 Task: Add a condition where "Skills Is No Skills" in unsolved tickets in your groups.
Action: Mouse moved to (136, 513)
Screenshot: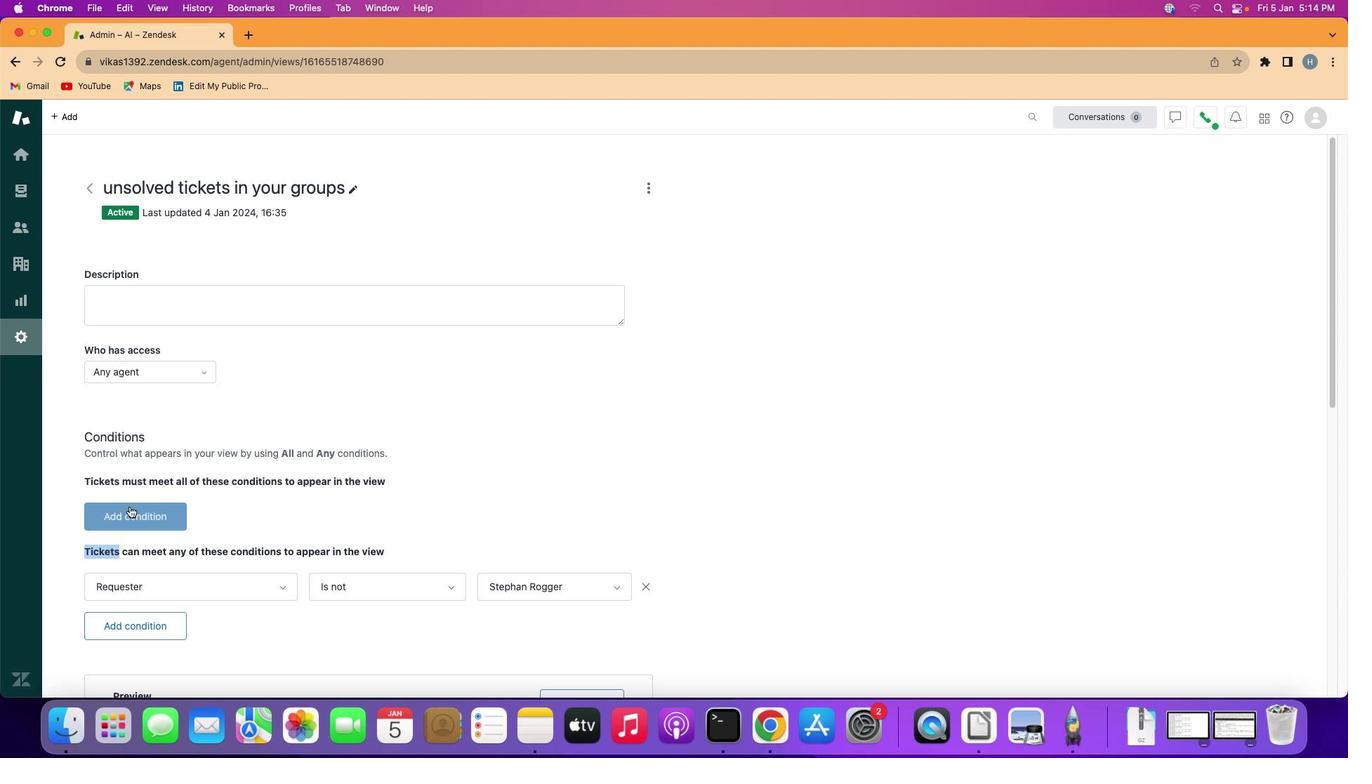
Action: Mouse pressed left at (136, 513)
Screenshot: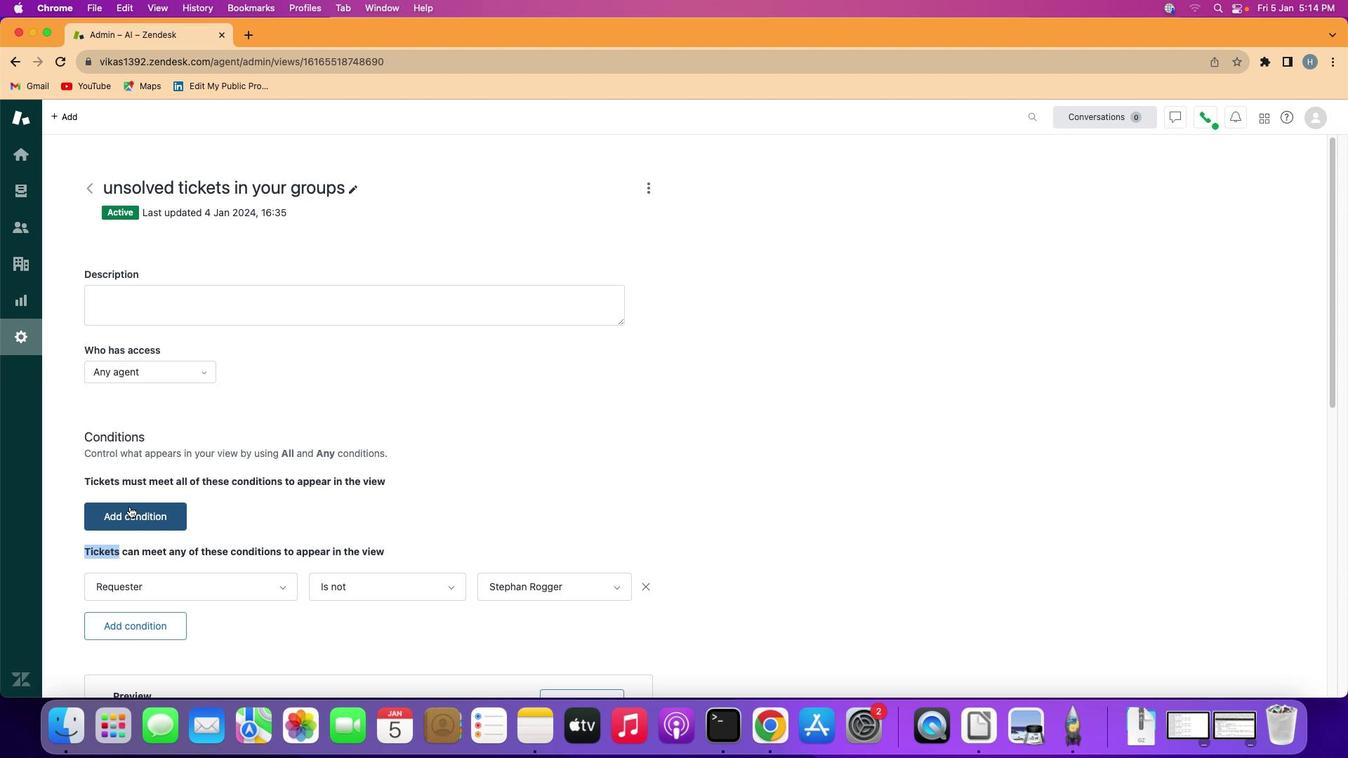 
Action: Mouse moved to (152, 515)
Screenshot: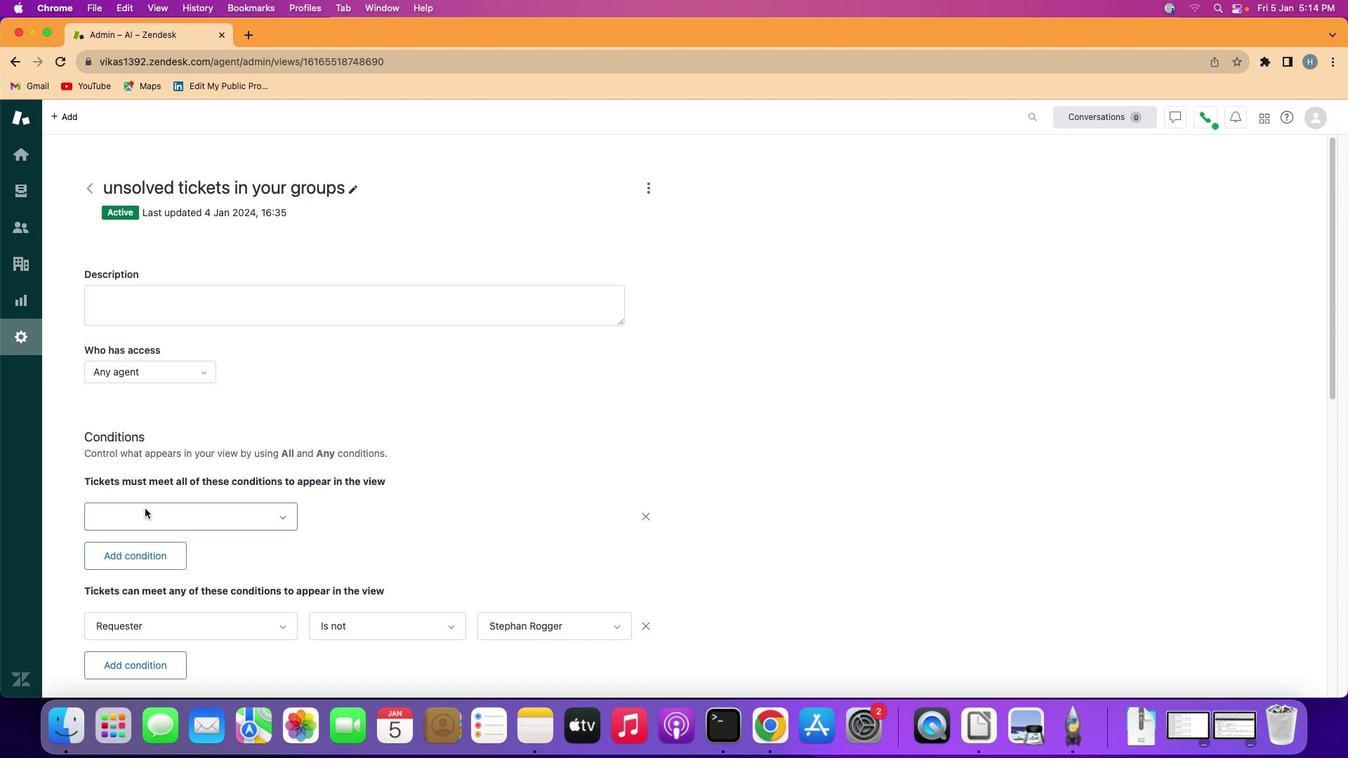 
Action: Mouse pressed left at (152, 515)
Screenshot: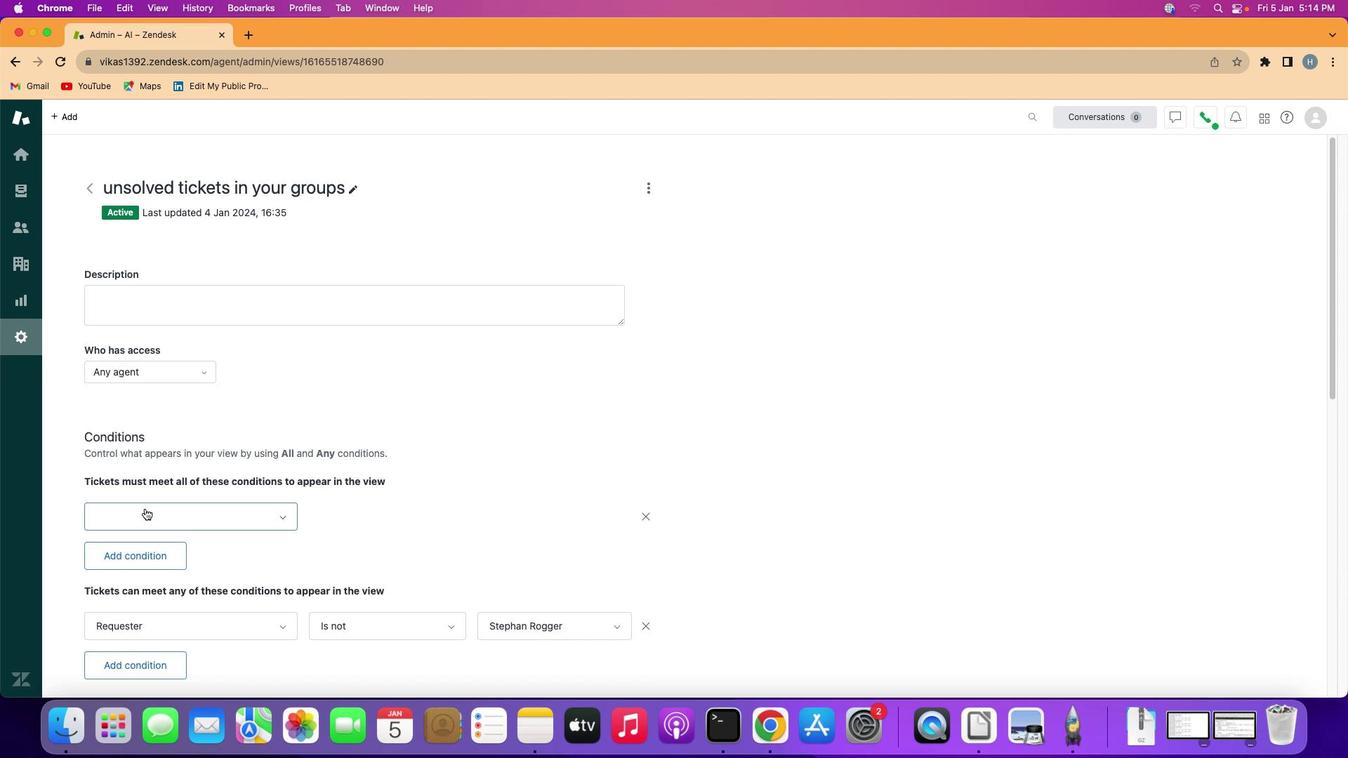 
Action: Mouse moved to (189, 385)
Screenshot: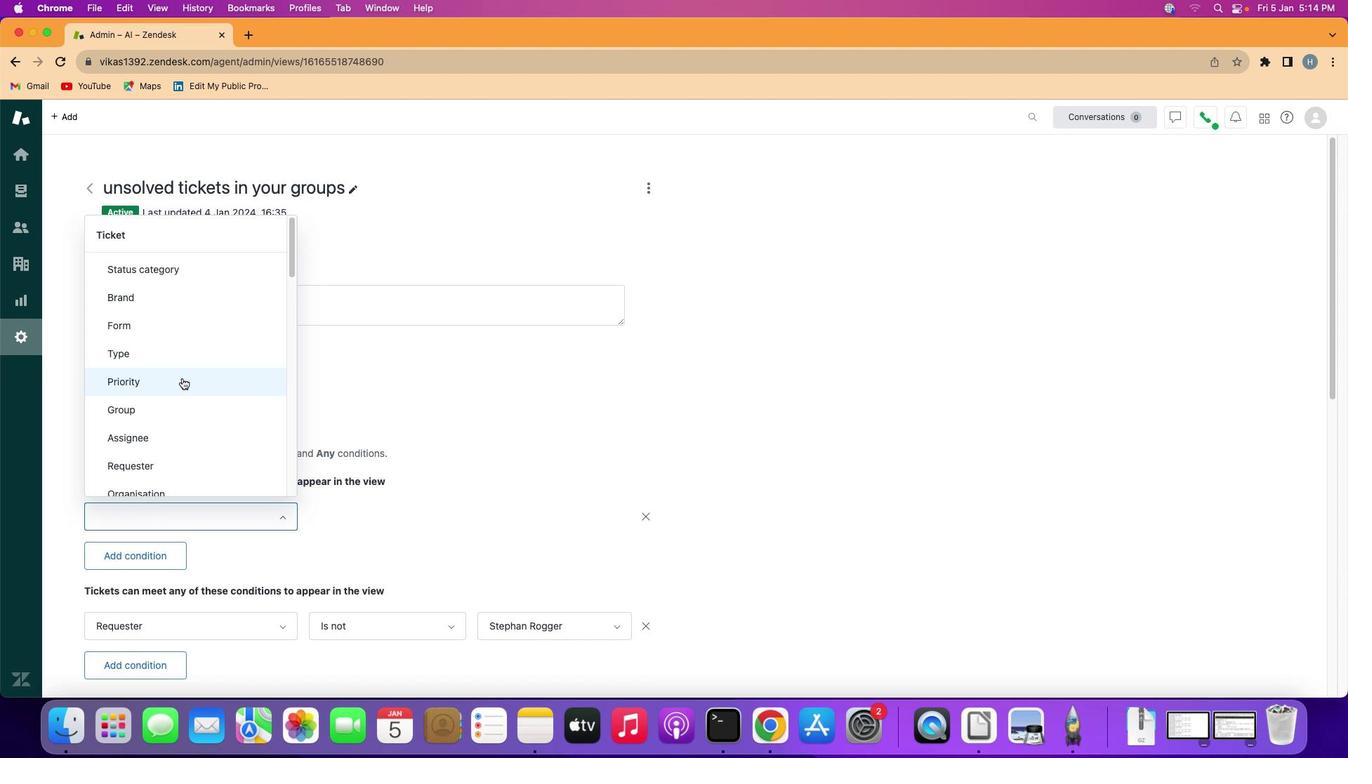 
Action: Mouse scrolled (189, 385) with delta (7, 6)
Screenshot: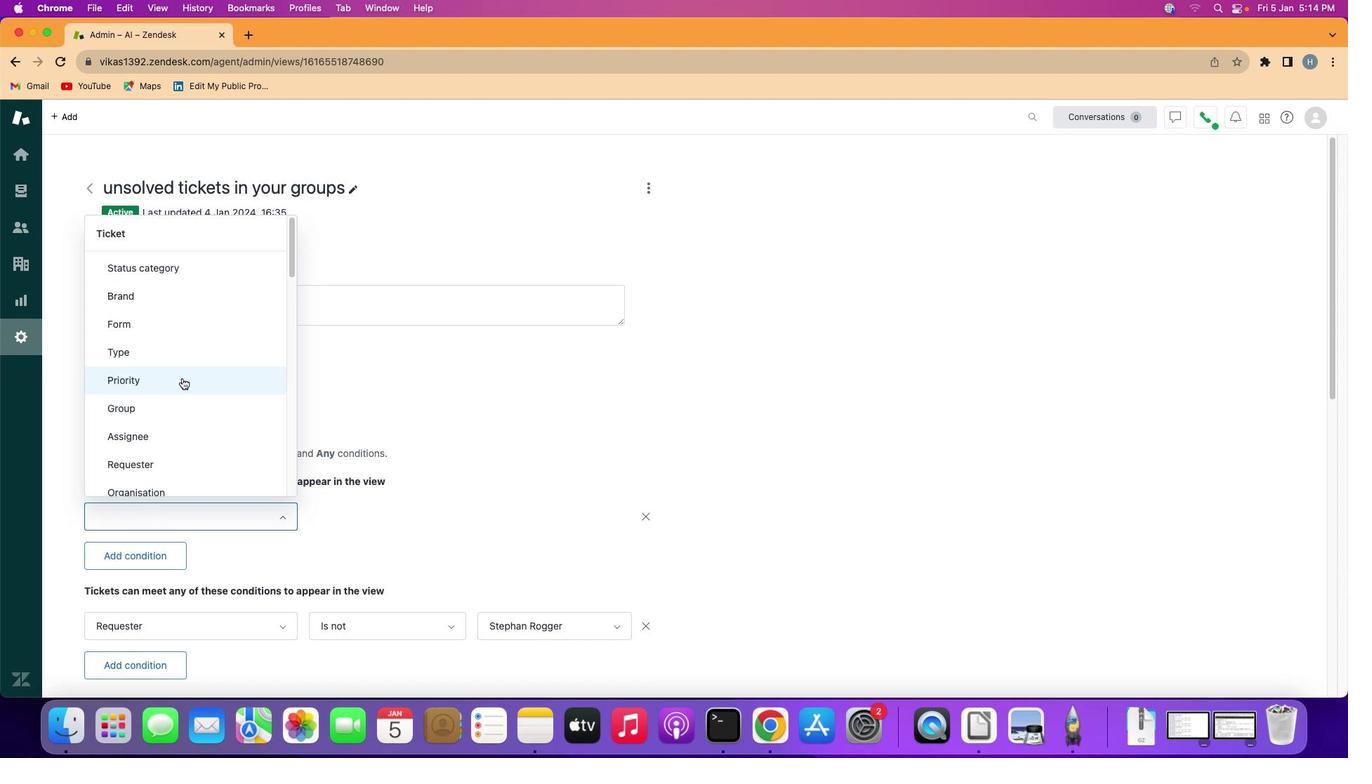 
Action: Mouse scrolled (189, 385) with delta (7, 6)
Screenshot: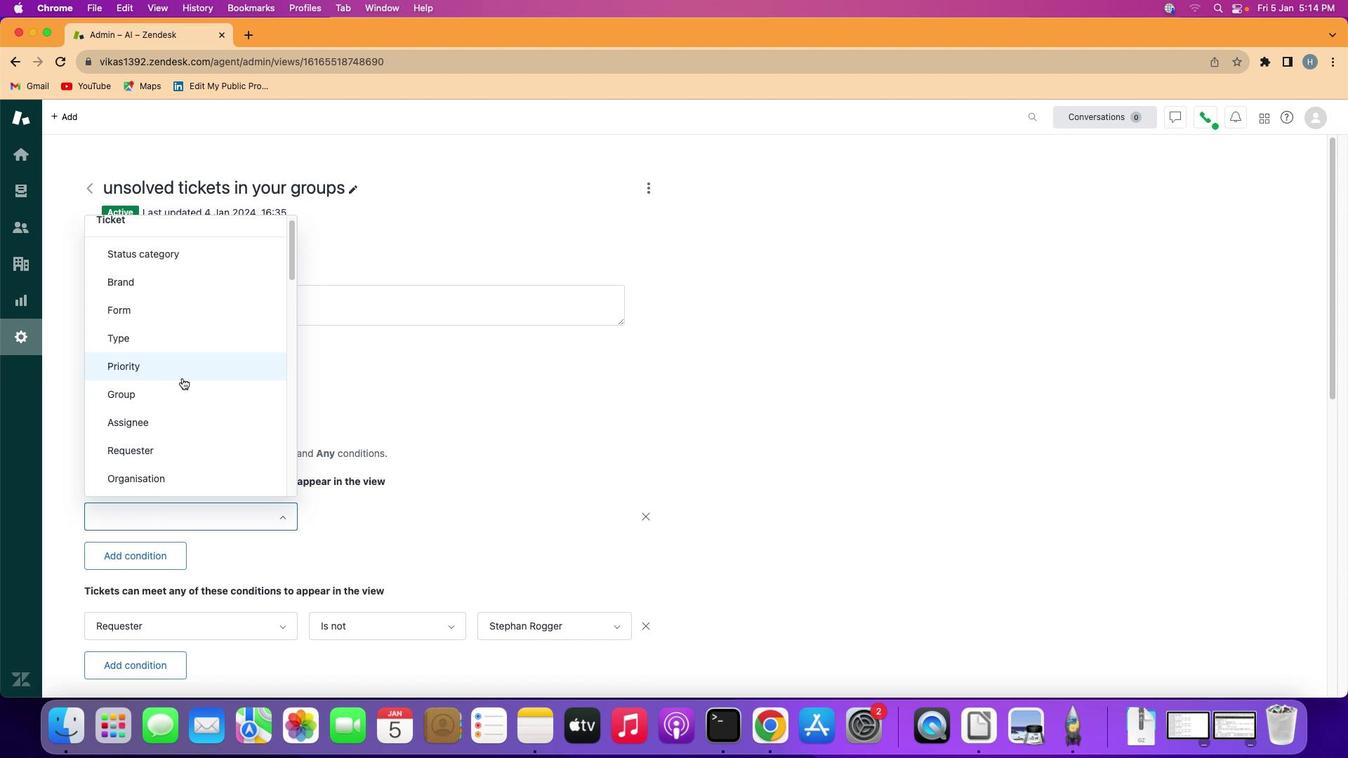 
Action: Mouse scrolled (189, 385) with delta (7, 5)
Screenshot: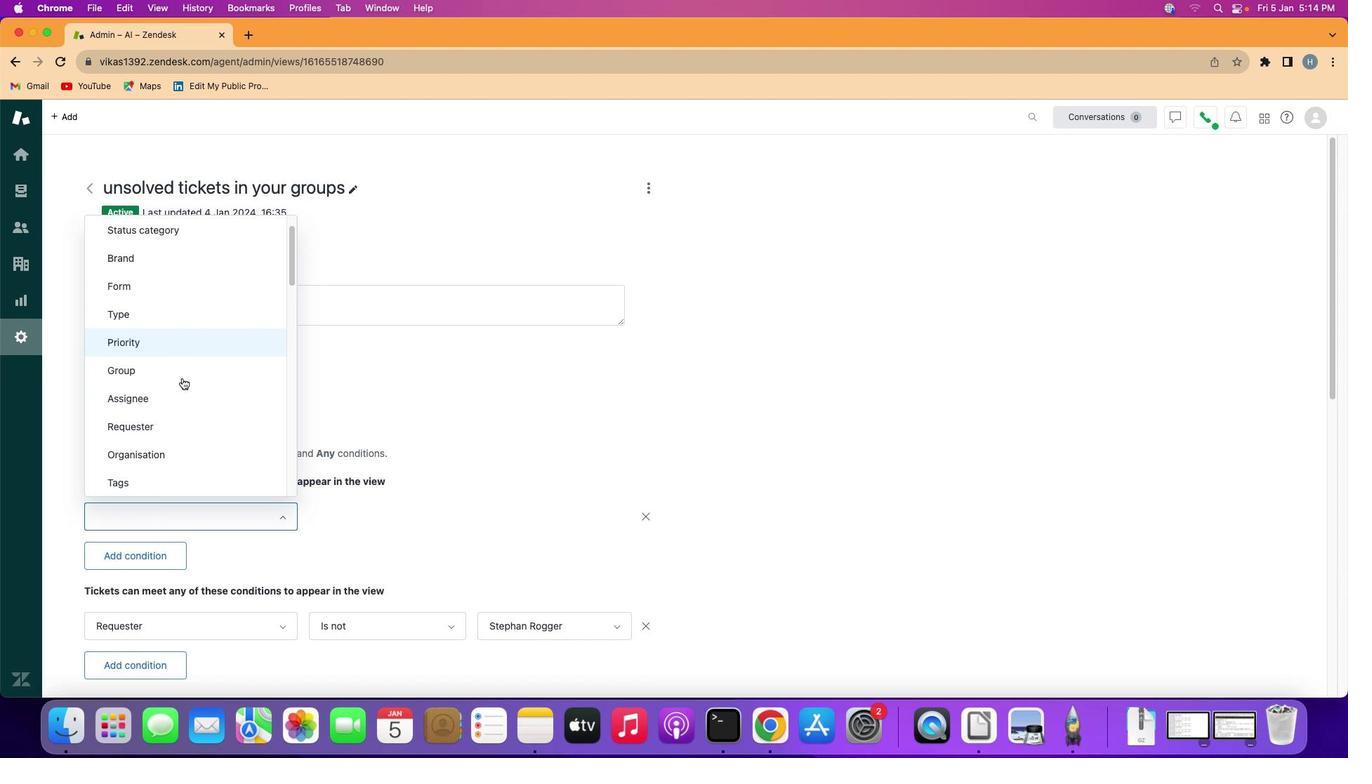 
Action: Mouse scrolled (189, 385) with delta (7, 4)
Screenshot: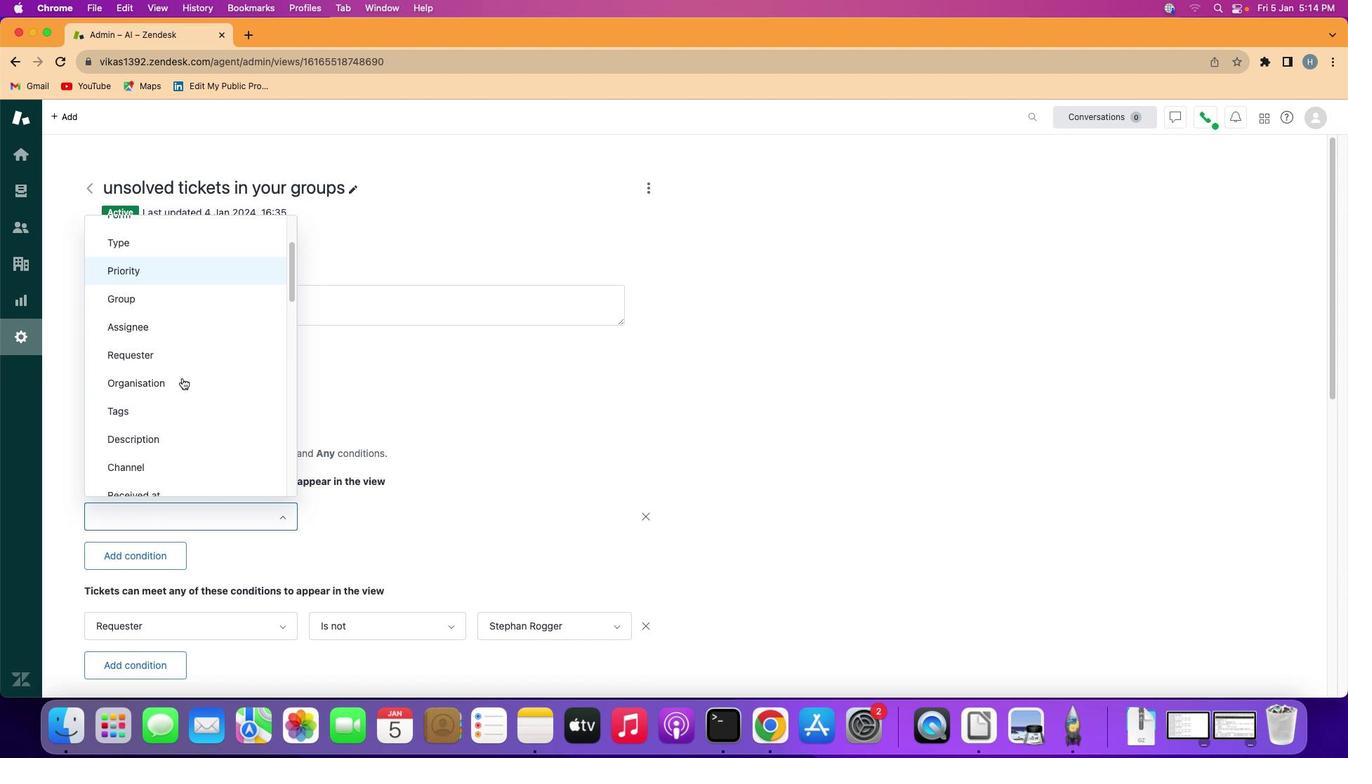 
Action: Mouse scrolled (189, 385) with delta (7, 4)
Screenshot: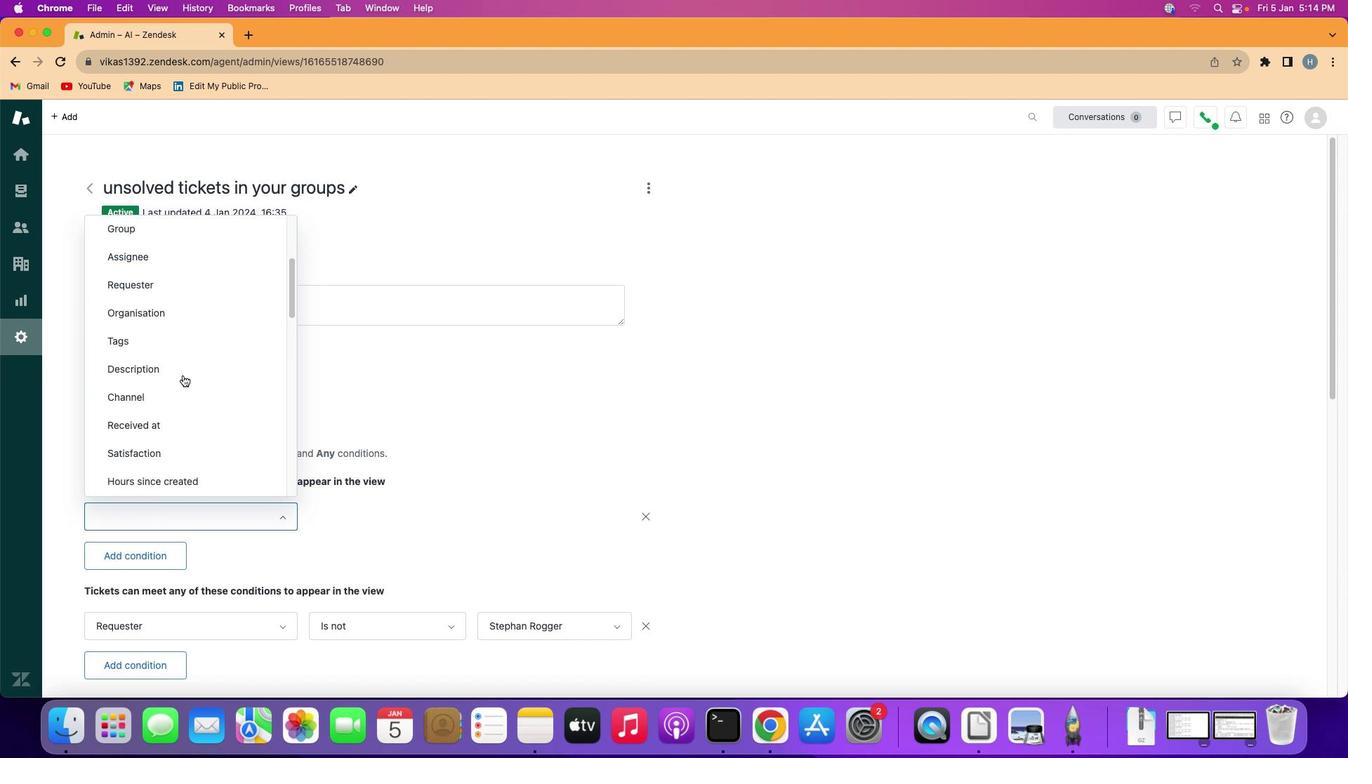 
Action: Mouse moved to (193, 380)
Screenshot: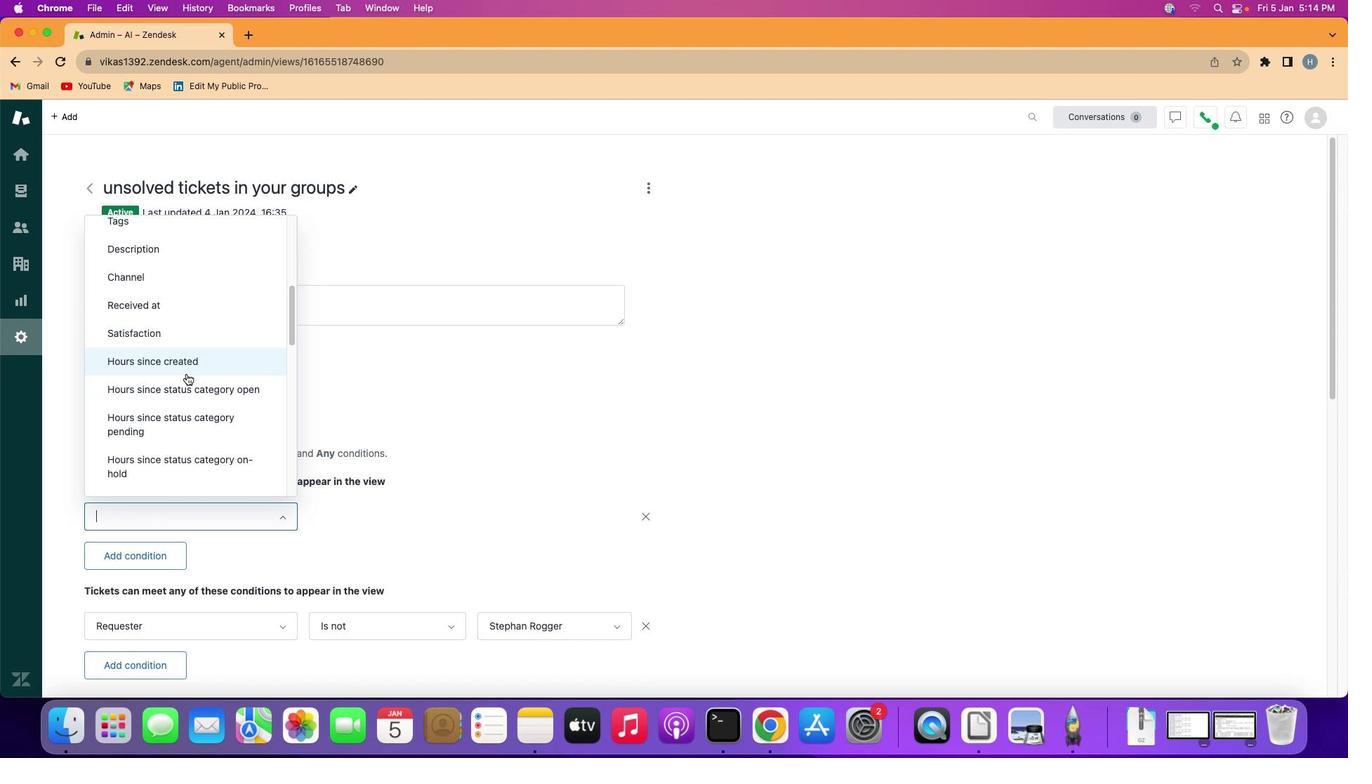 
Action: Mouse scrolled (193, 380) with delta (7, 6)
Screenshot: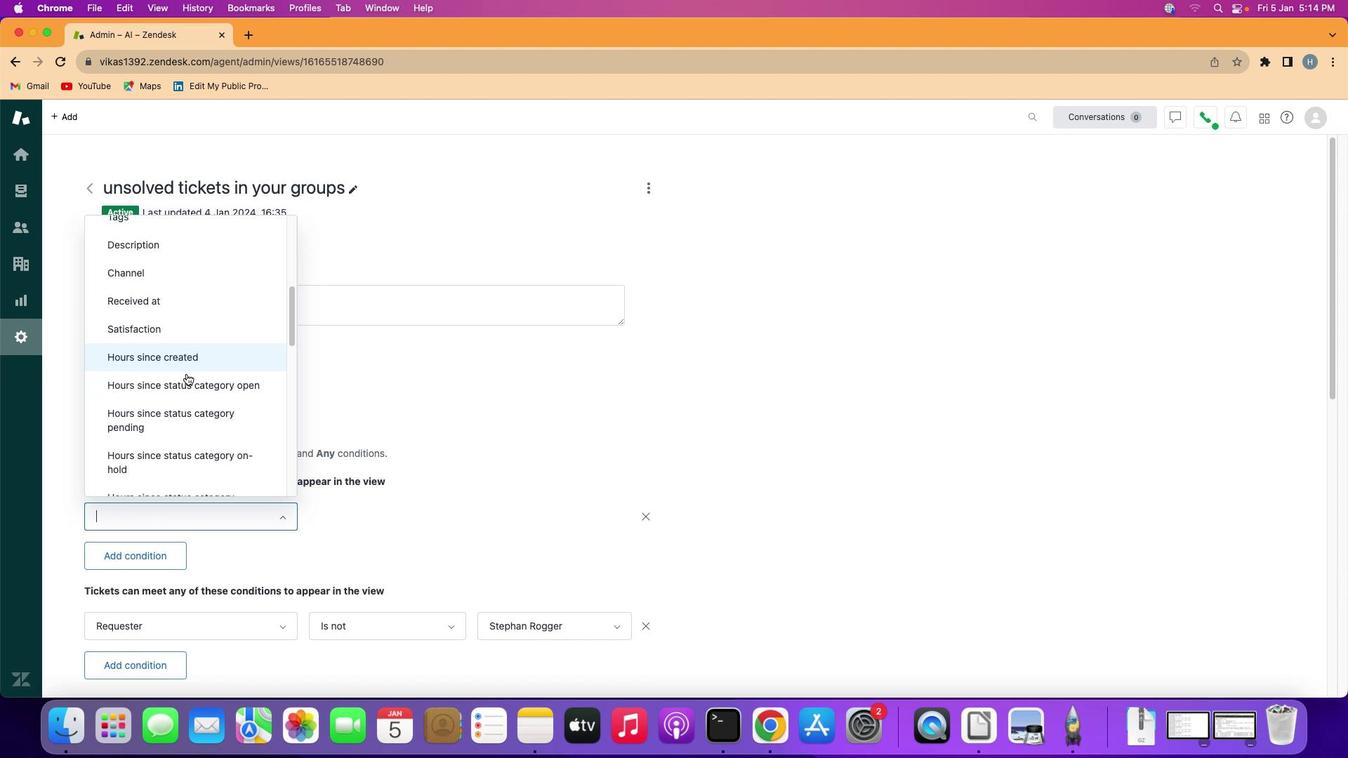 
Action: Mouse scrolled (193, 380) with delta (7, 6)
Screenshot: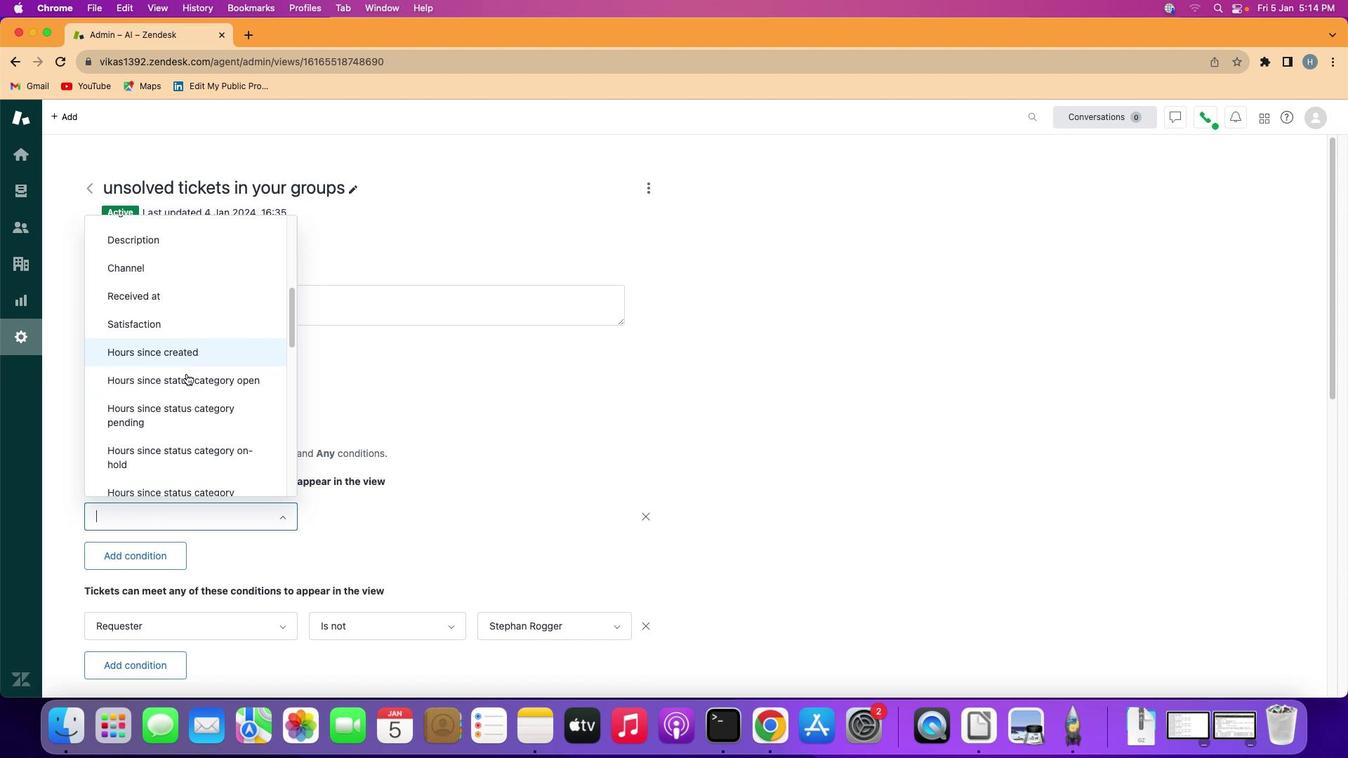 
Action: Mouse scrolled (193, 380) with delta (7, 5)
Screenshot: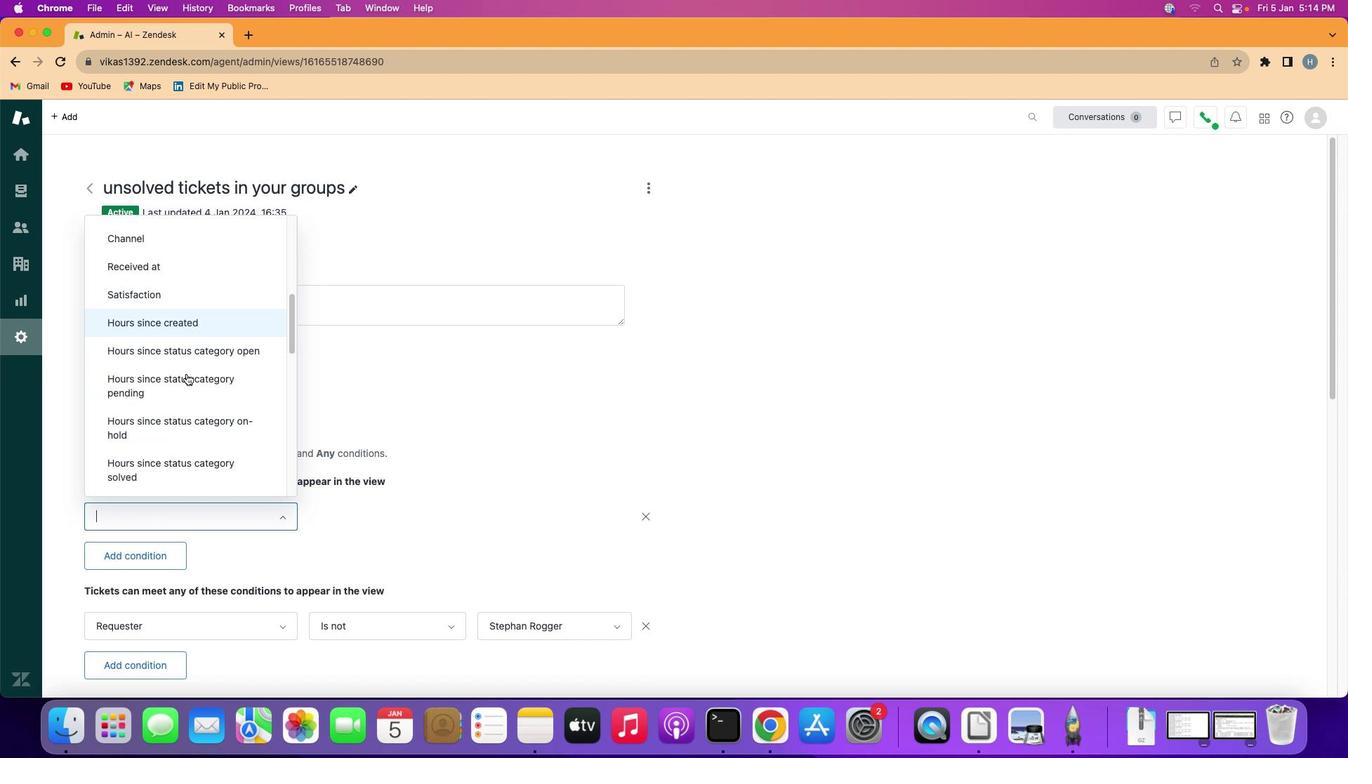 
Action: Mouse scrolled (193, 380) with delta (7, 5)
Screenshot: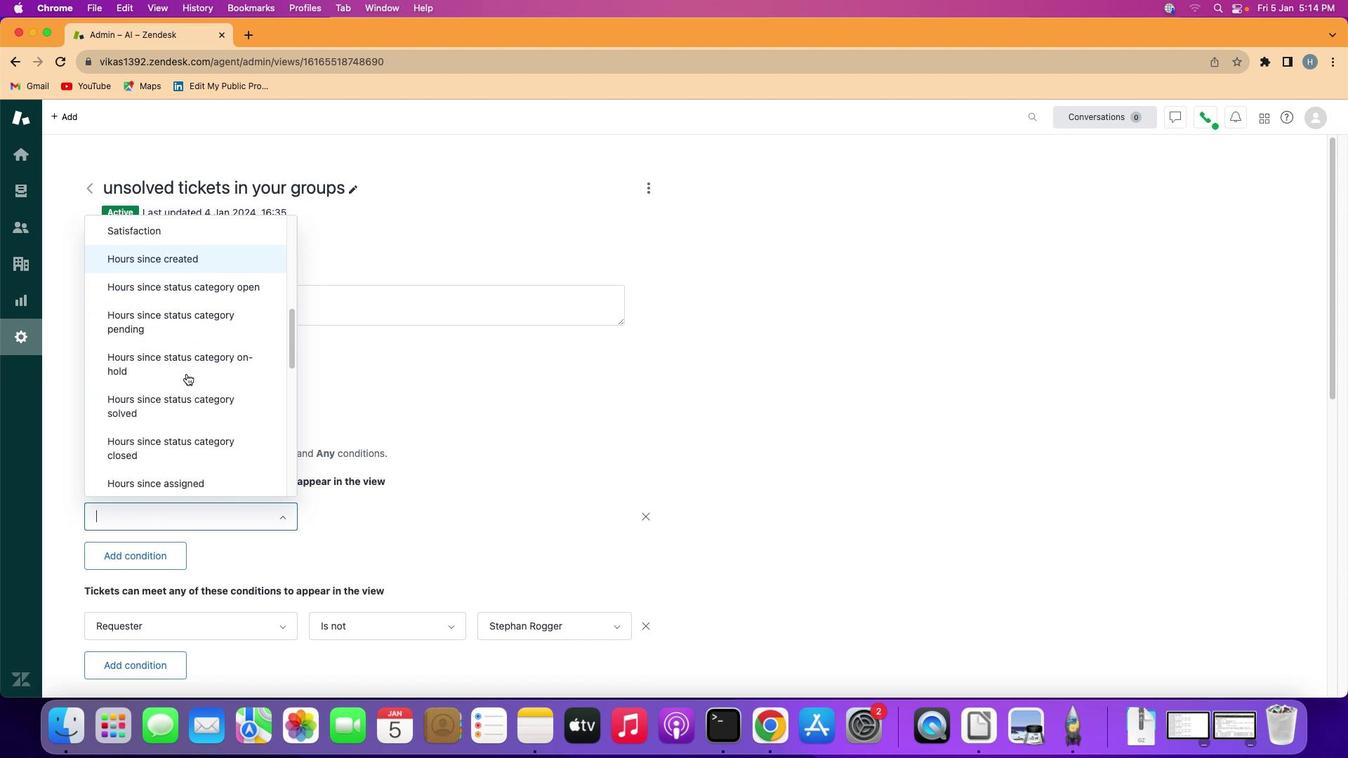 
Action: Mouse scrolled (193, 380) with delta (7, 6)
Screenshot: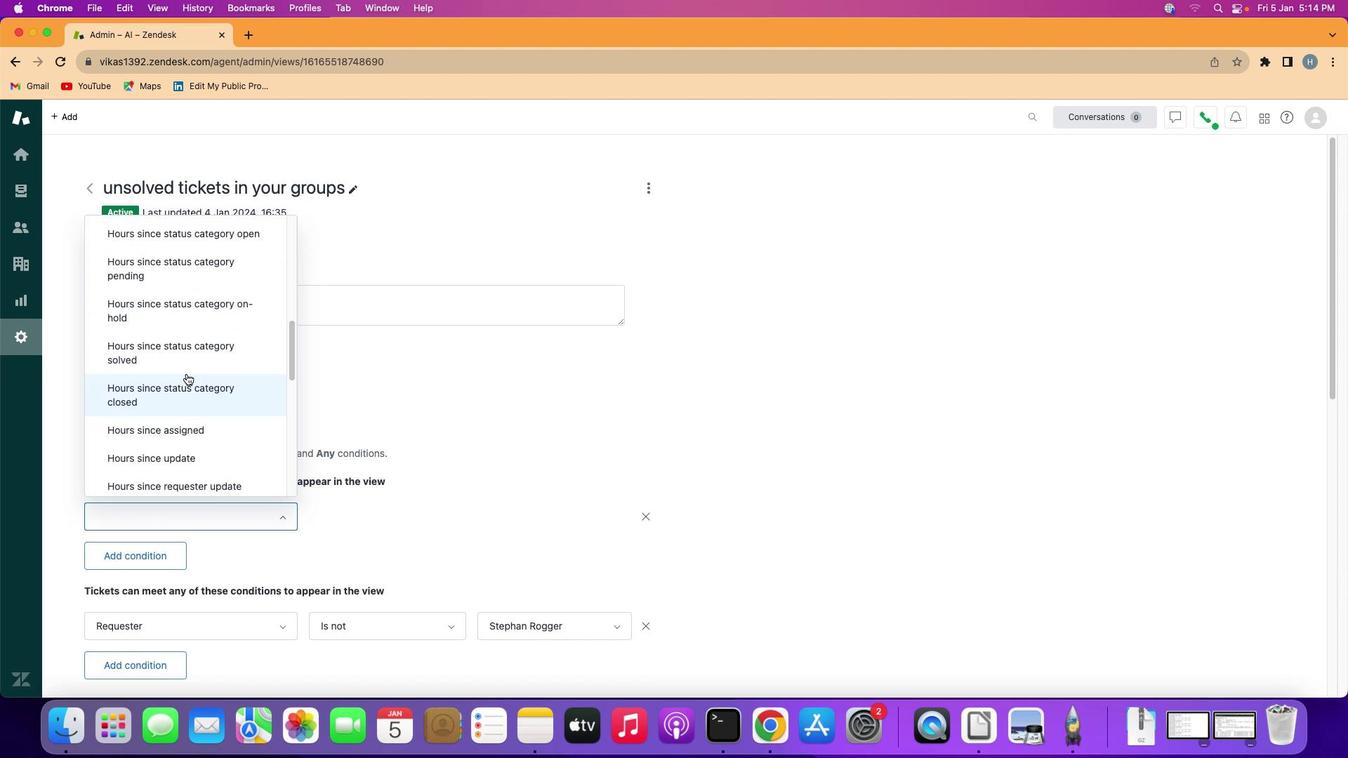
Action: Mouse moved to (195, 382)
Screenshot: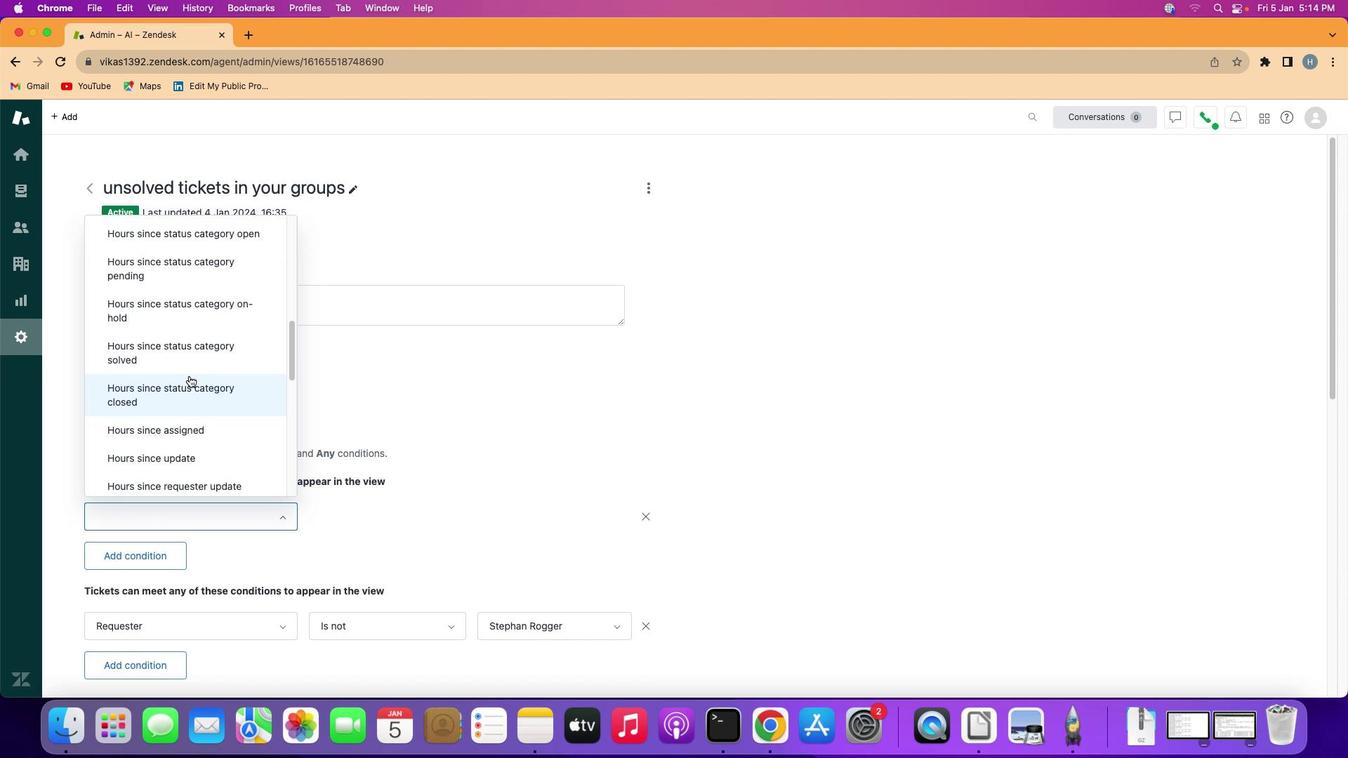 
Action: Mouse scrolled (195, 382) with delta (7, 6)
Screenshot: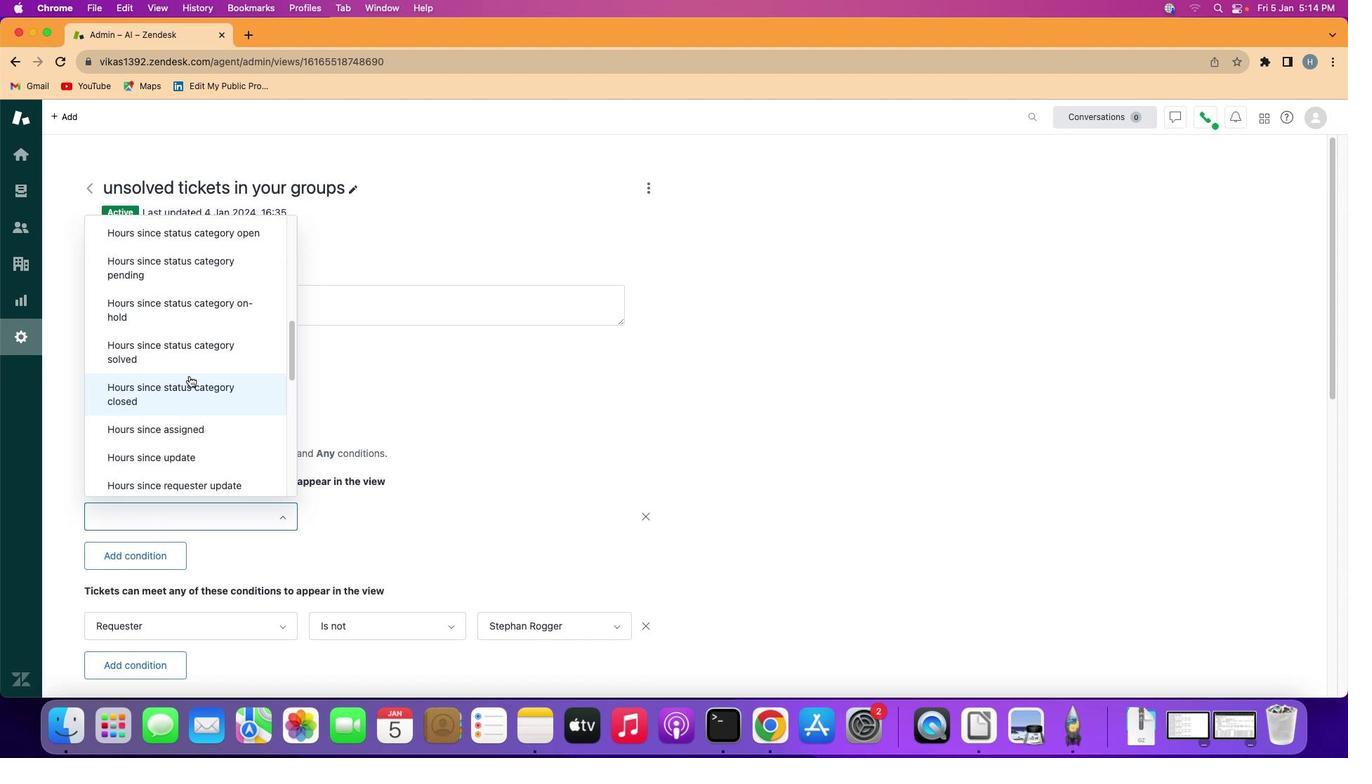 
Action: Mouse scrolled (195, 382) with delta (7, 8)
Screenshot: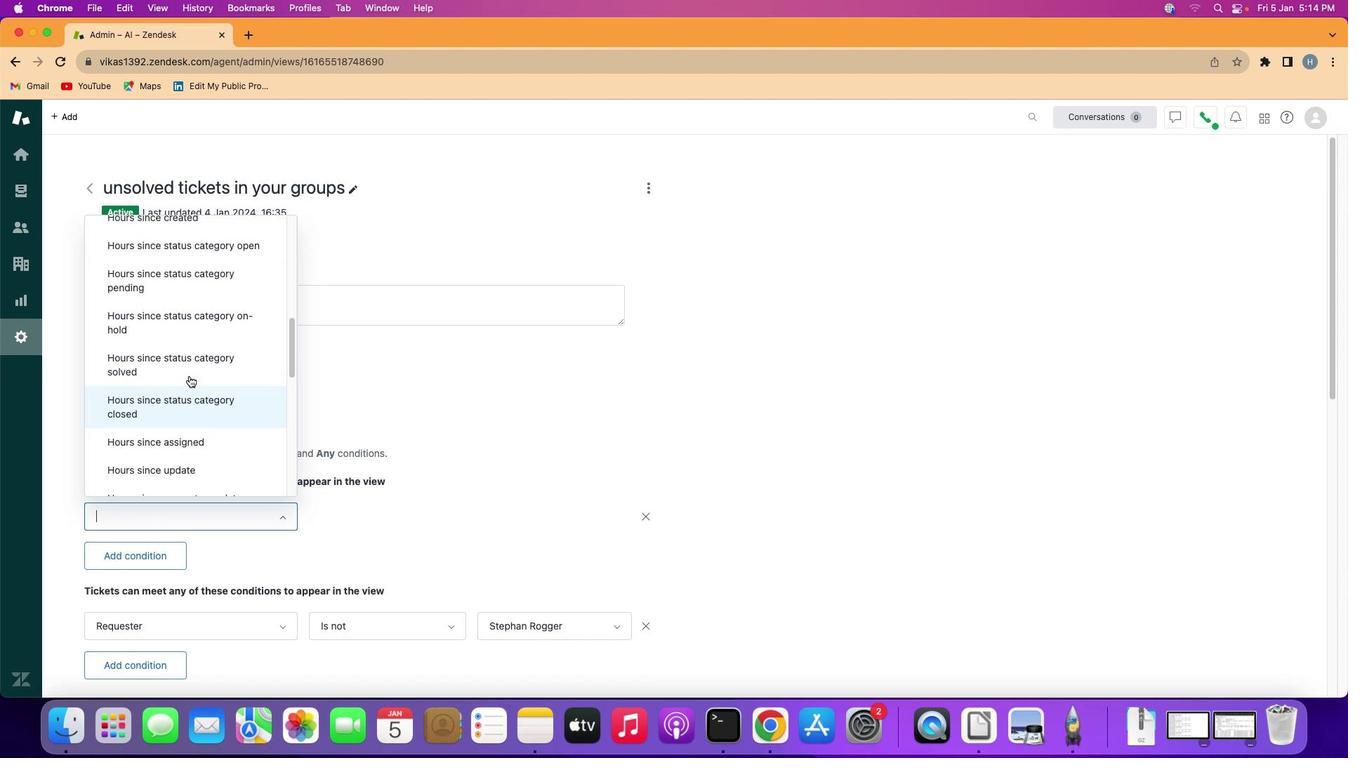 
Action: Mouse scrolled (195, 382) with delta (7, 6)
Screenshot: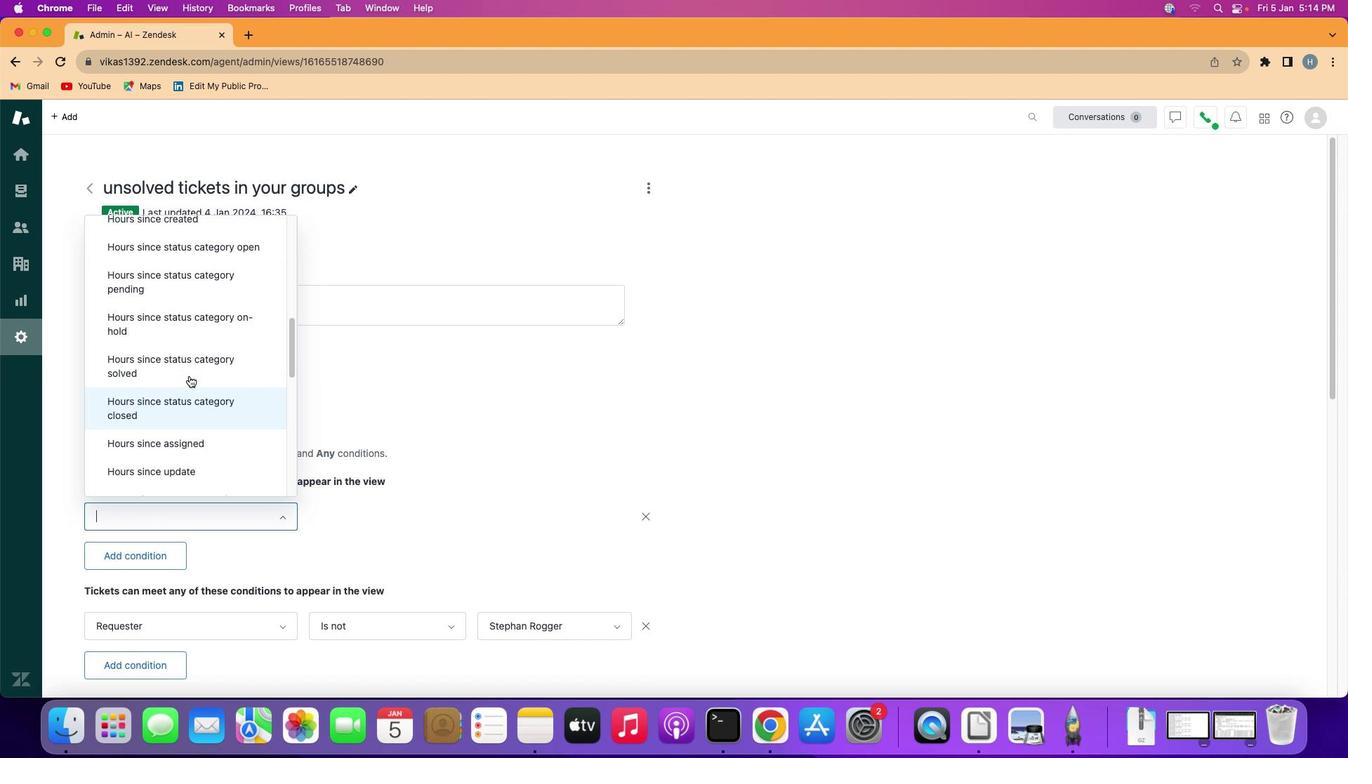 
Action: Mouse scrolled (195, 382) with delta (7, 6)
Screenshot: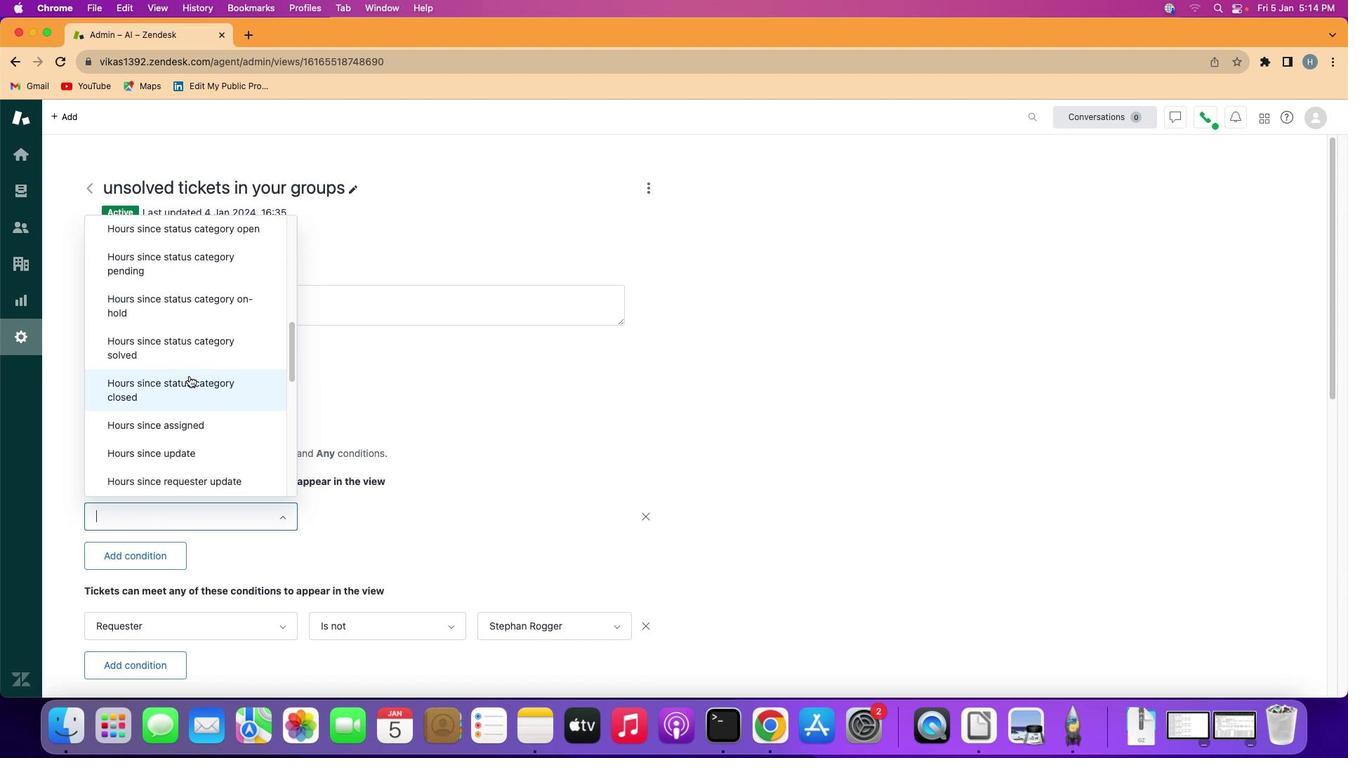 
Action: Mouse scrolled (195, 382) with delta (7, 6)
Screenshot: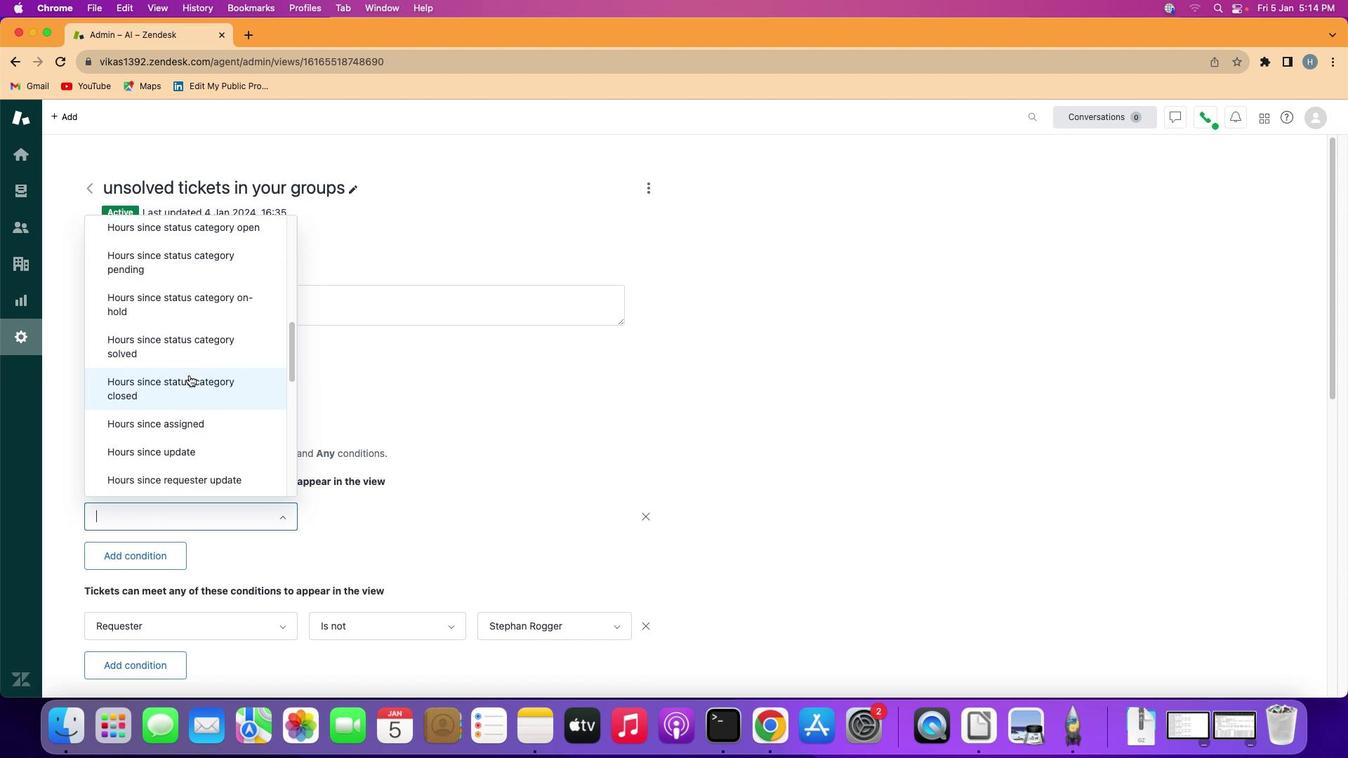 
Action: Mouse moved to (198, 383)
Screenshot: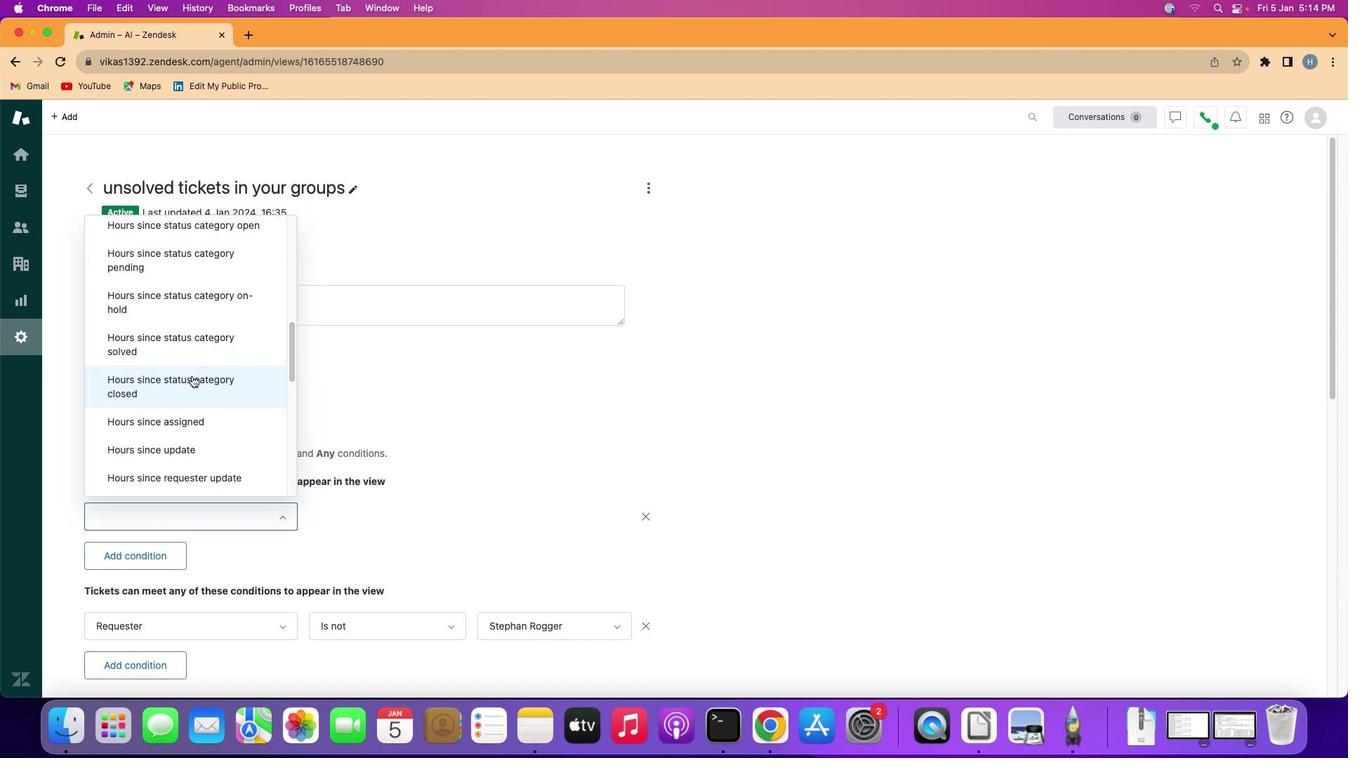
Action: Mouse scrolled (198, 383) with delta (7, 6)
Screenshot: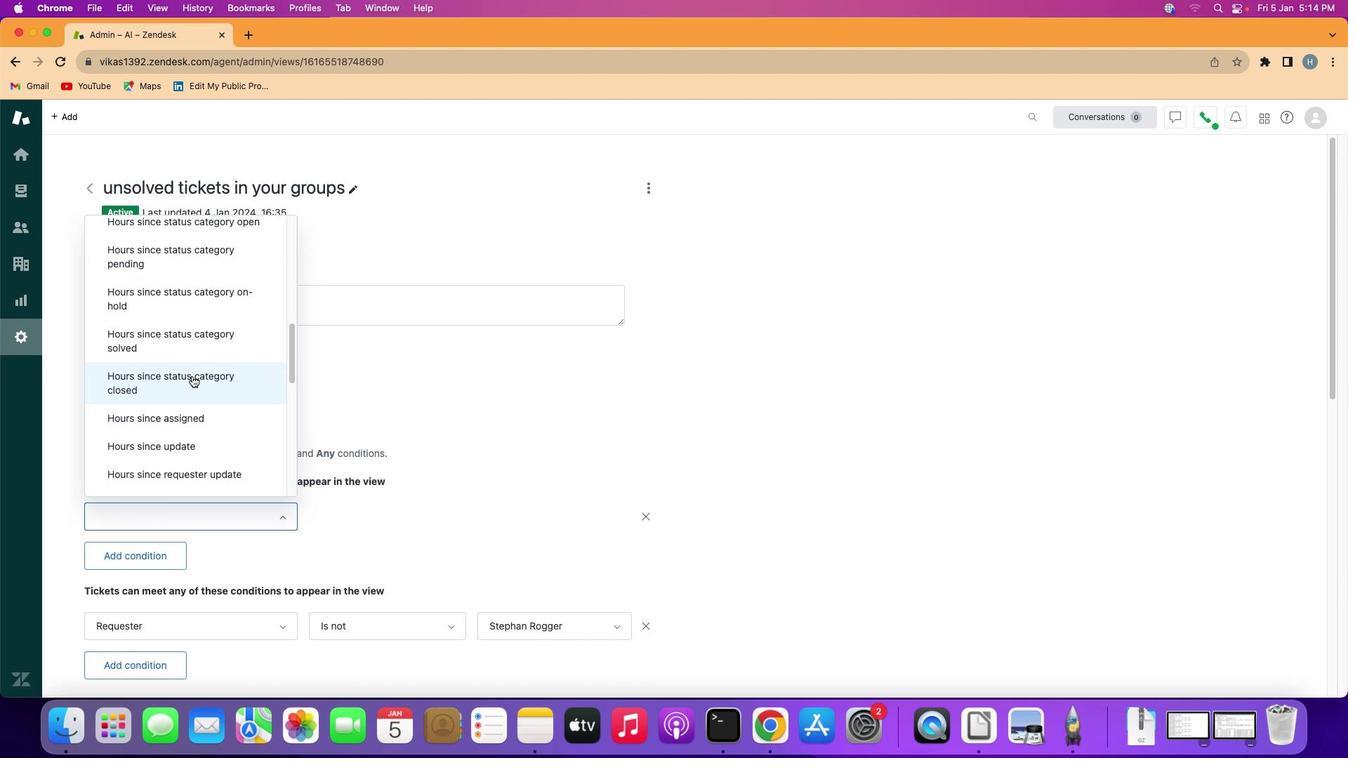 
Action: Mouse scrolled (198, 383) with delta (7, 6)
Screenshot: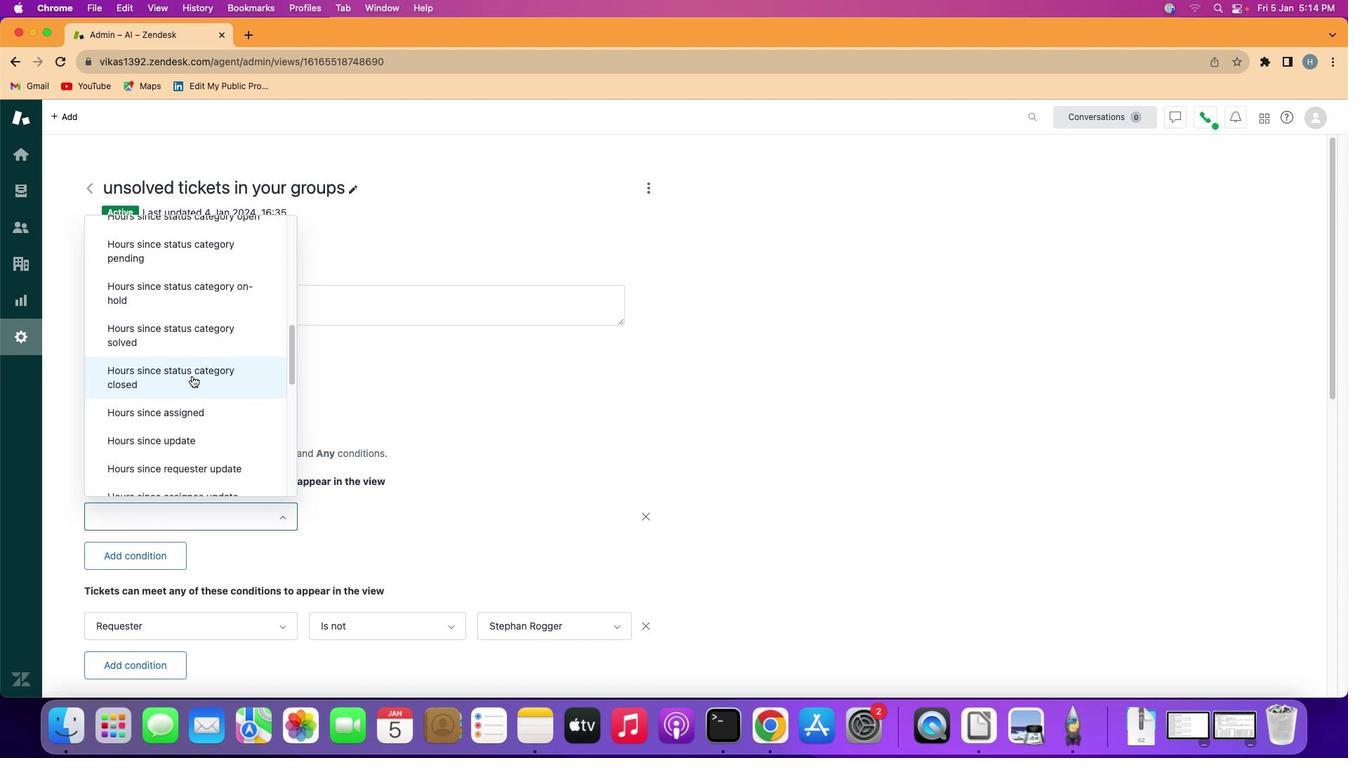 
Action: Mouse moved to (199, 383)
Screenshot: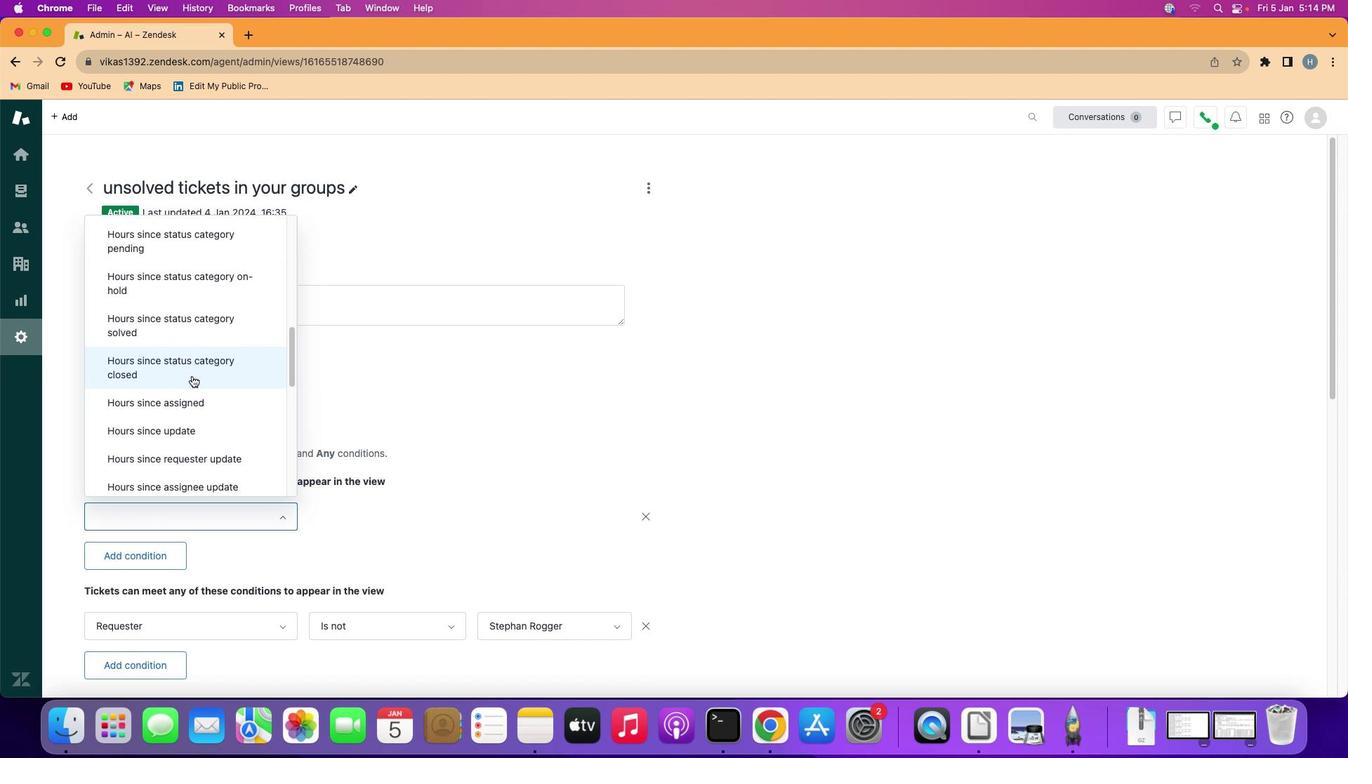 
Action: Mouse scrolled (199, 383) with delta (7, 6)
Screenshot: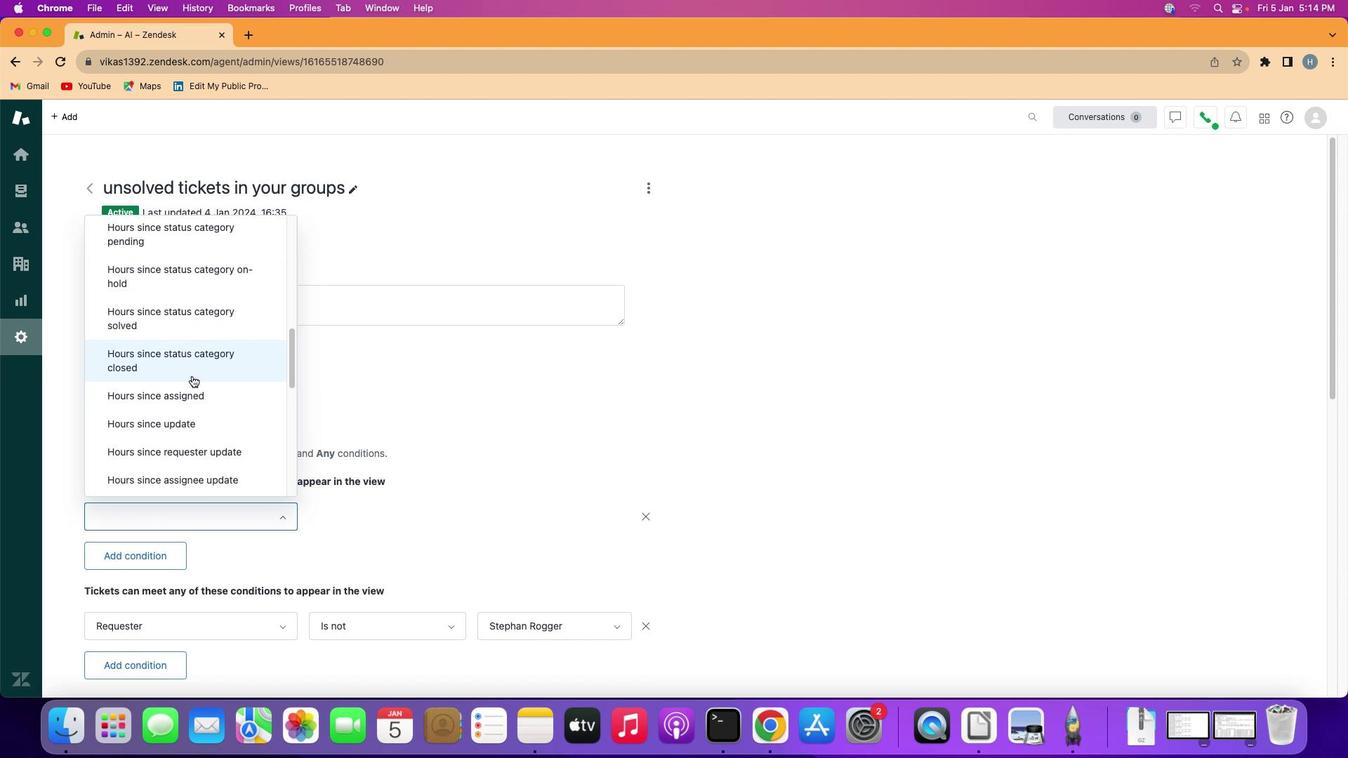 
Action: Mouse moved to (199, 383)
Screenshot: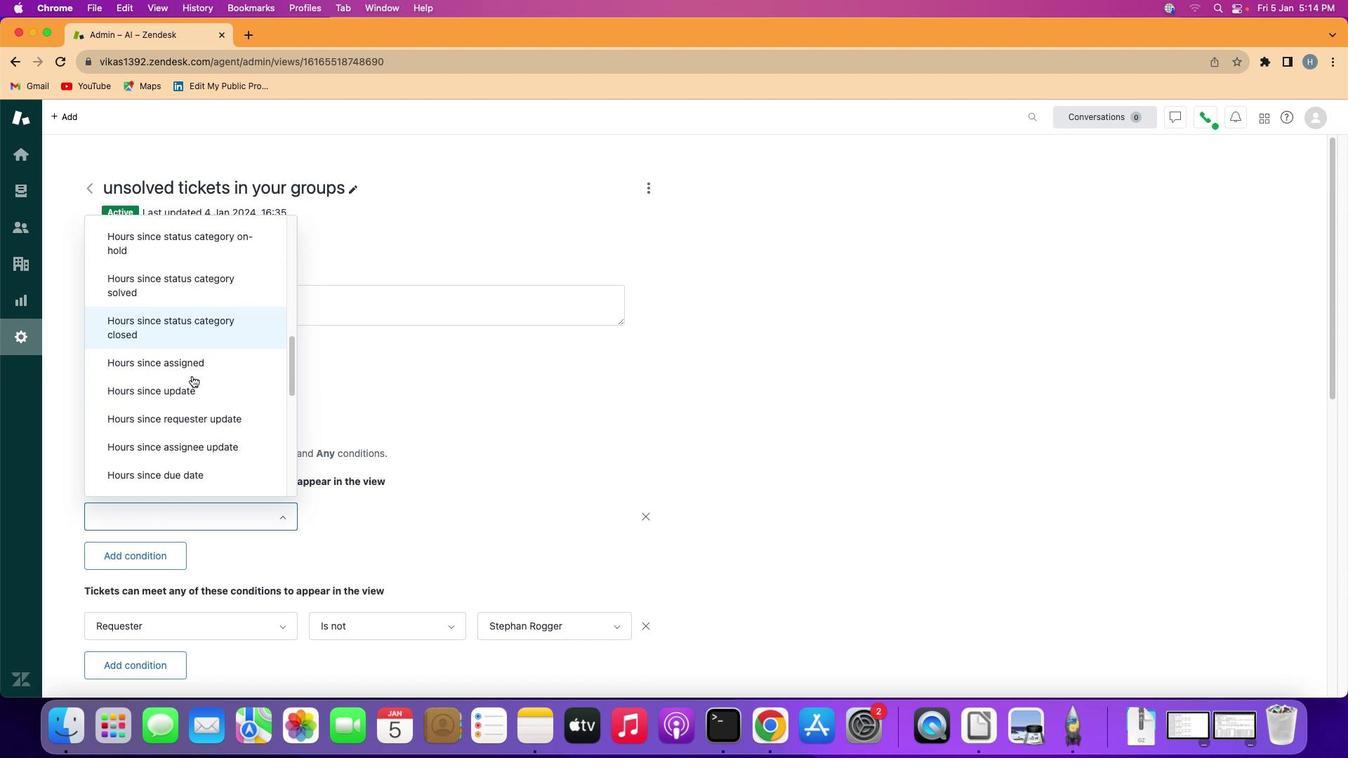 
Action: Mouse scrolled (199, 383) with delta (7, 6)
Screenshot: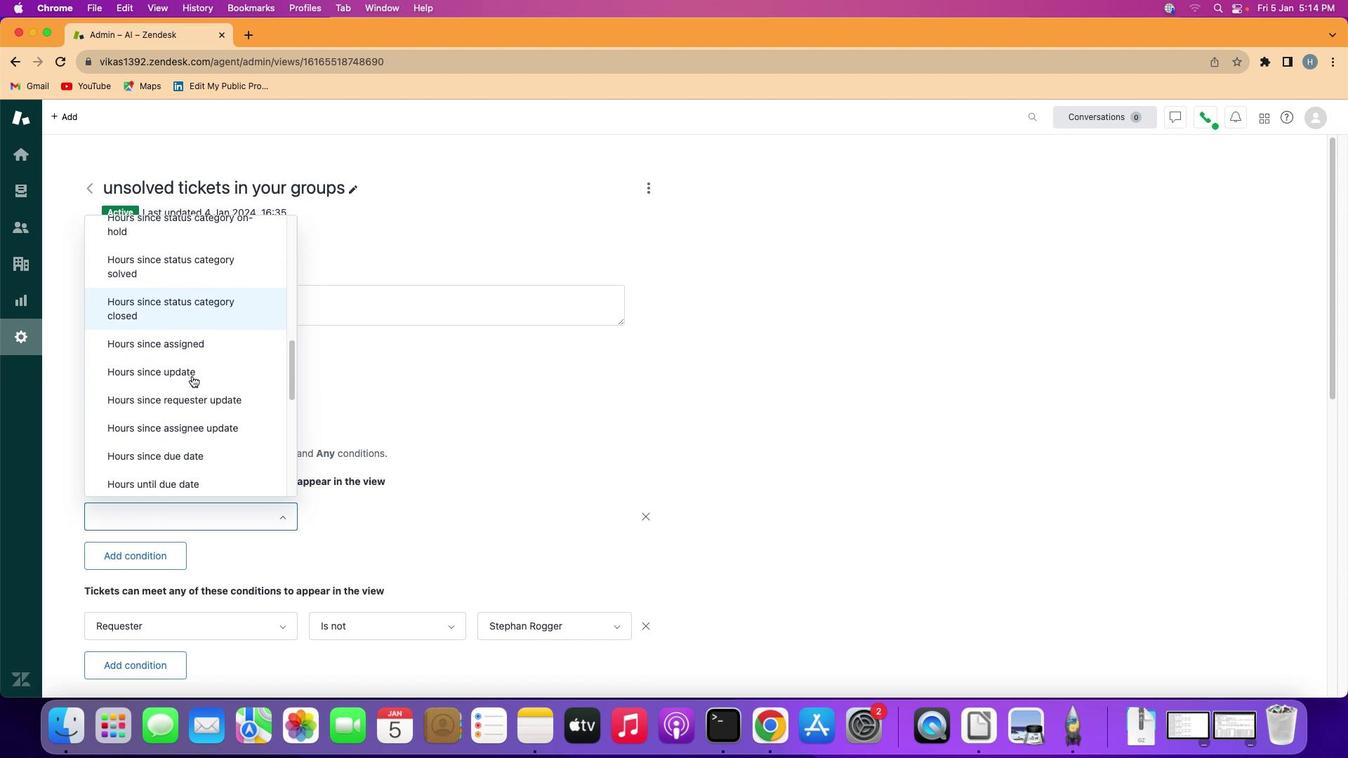 
Action: Mouse scrolled (199, 383) with delta (7, 7)
Screenshot: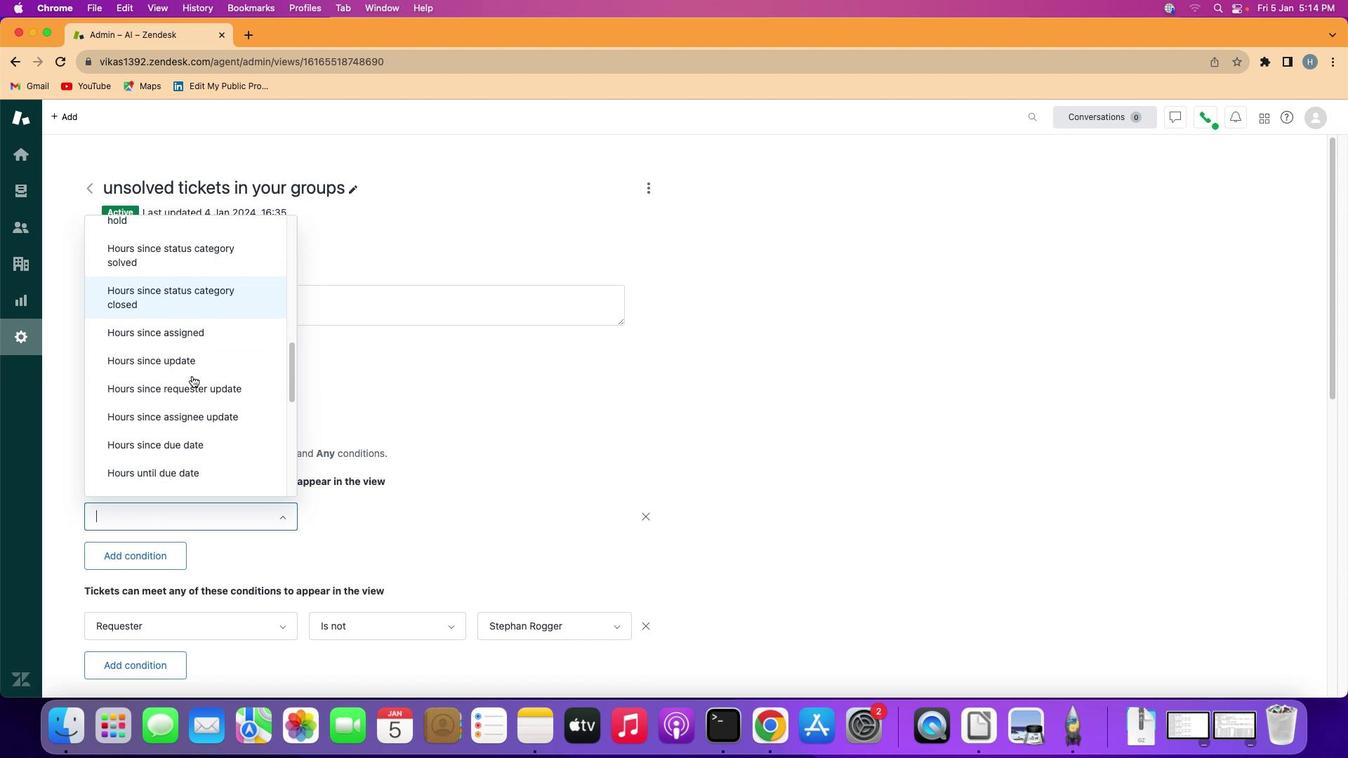 
Action: Mouse scrolled (199, 383) with delta (7, 5)
Screenshot: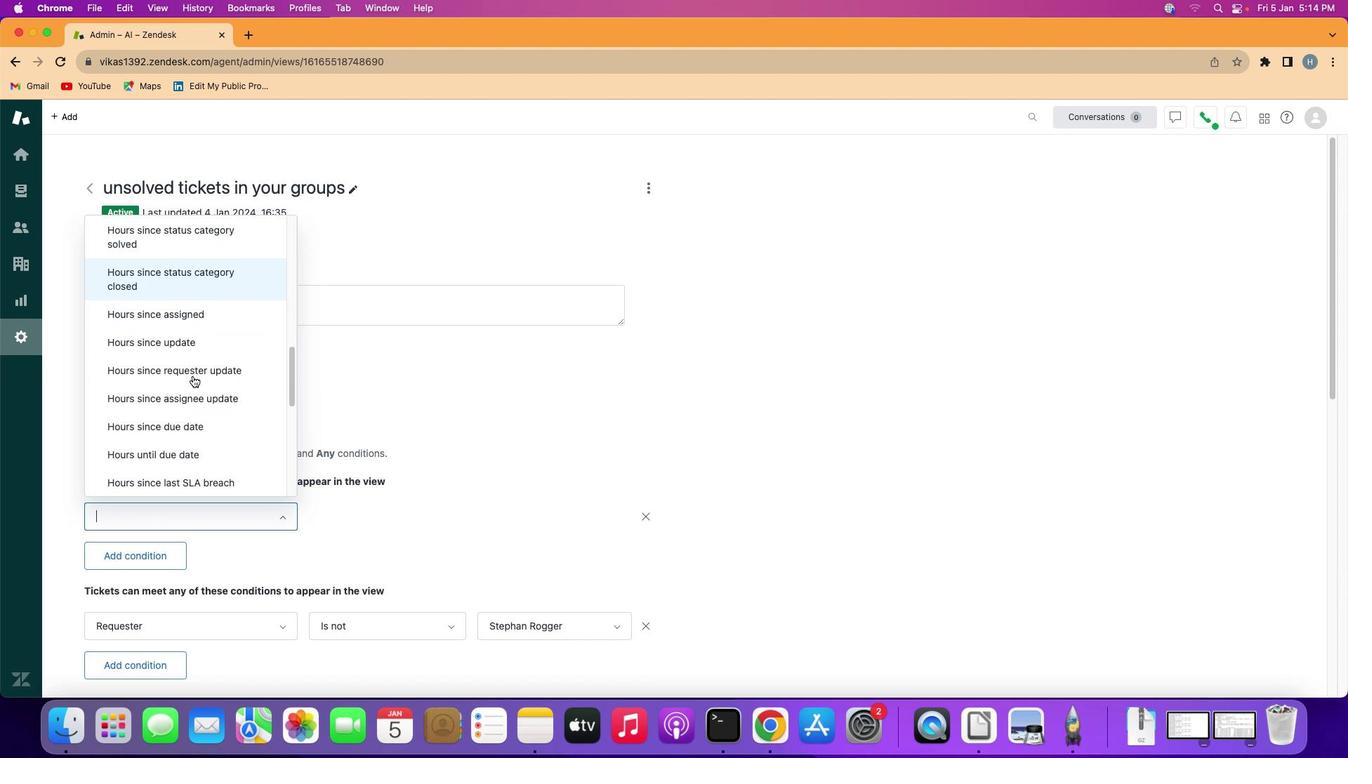 
Action: Mouse scrolled (199, 383) with delta (7, 6)
Screenshot: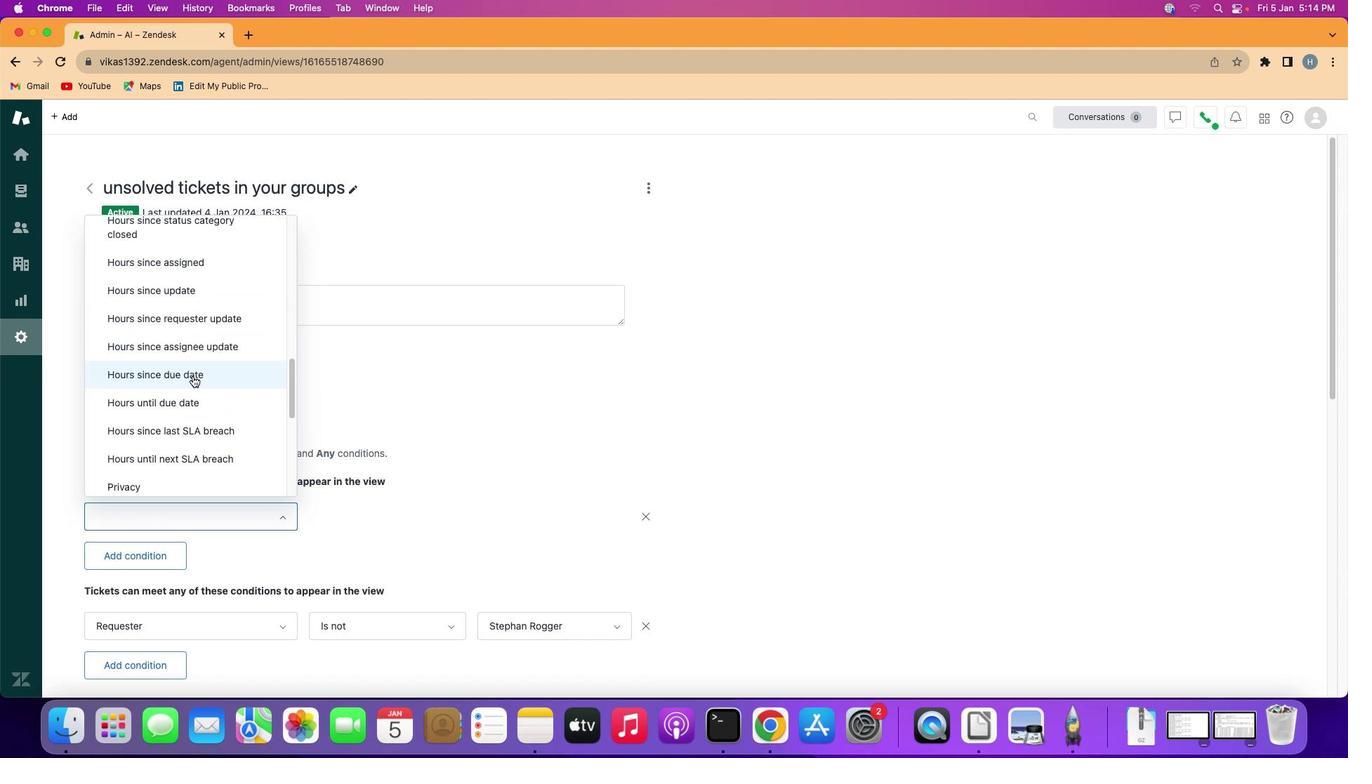 
Action: Mouse moved to (200, 383)
Screenshot: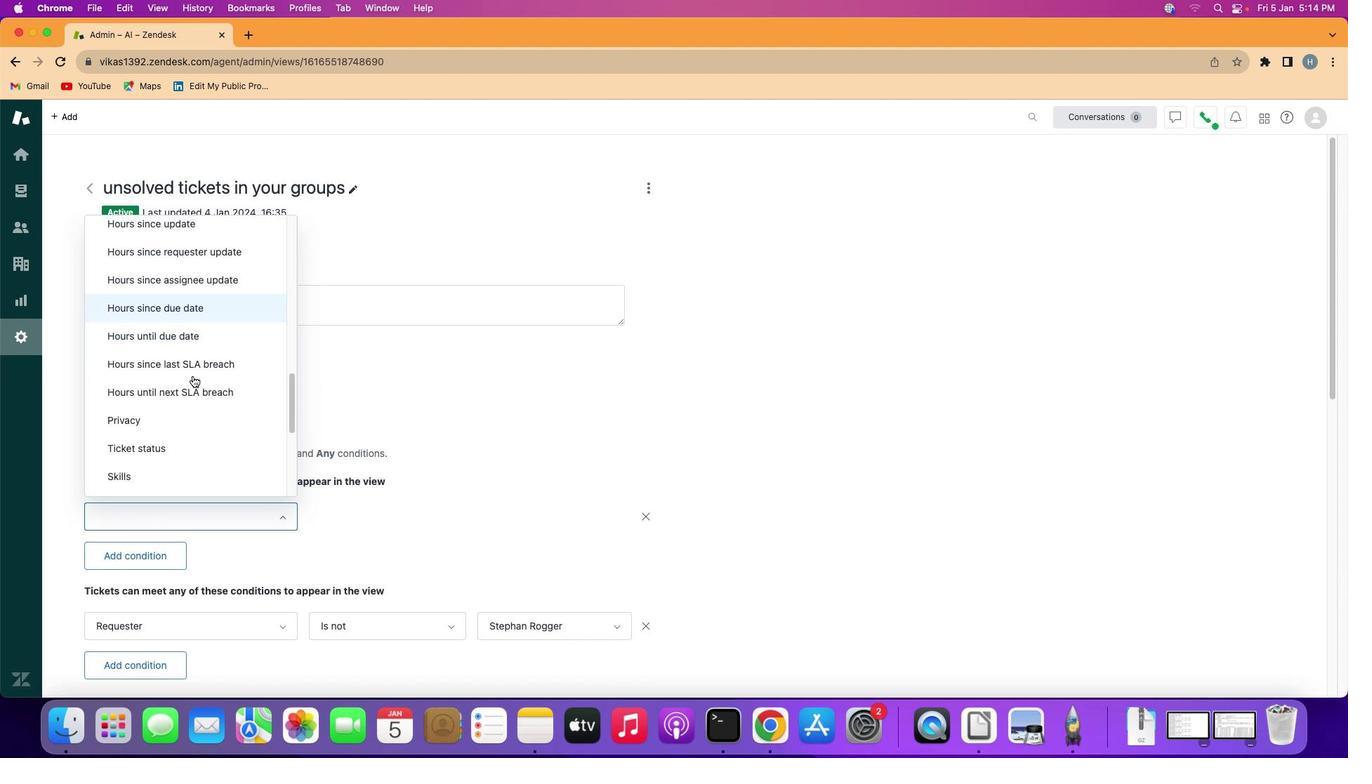 
Action: Mouse scrolled (200, 383) with delta (7, 4)
Screenshot: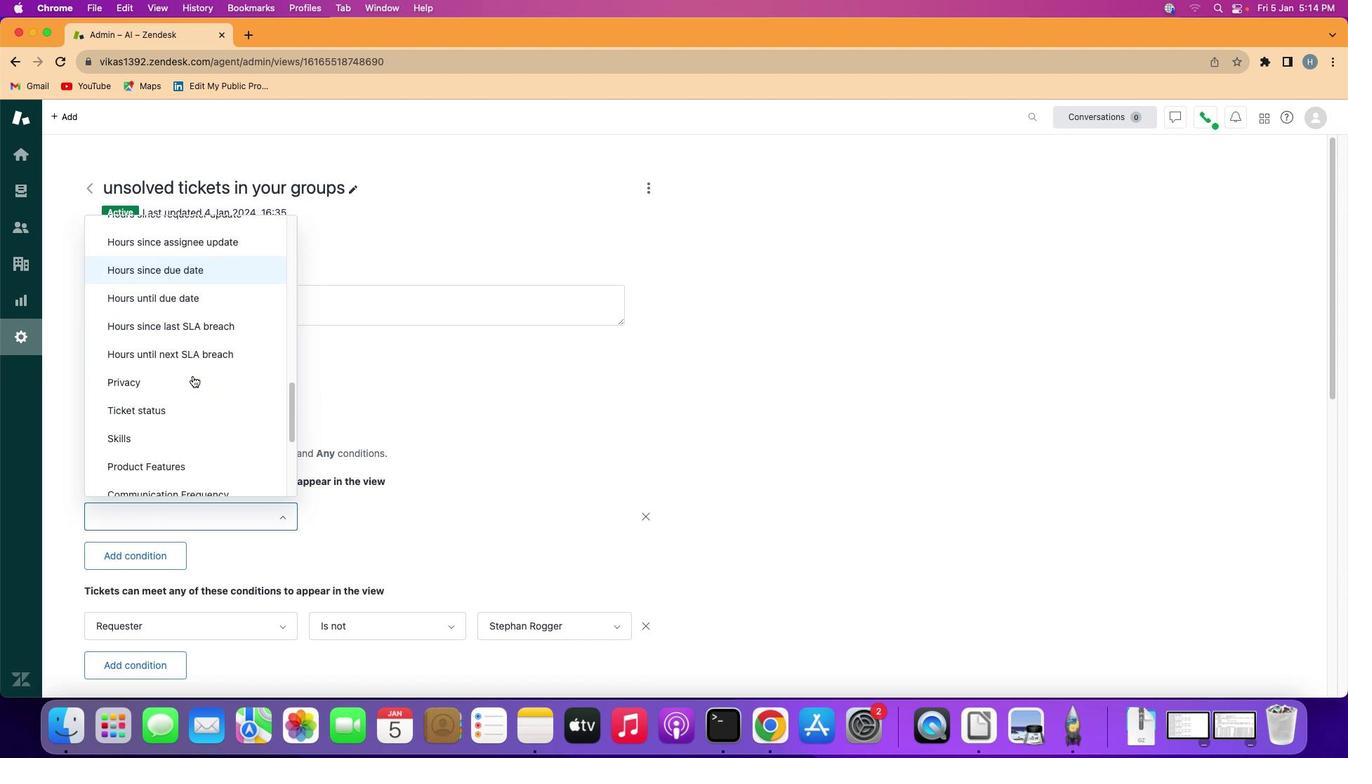 
Action: Mouse moved to (194, 399)
Screenshot: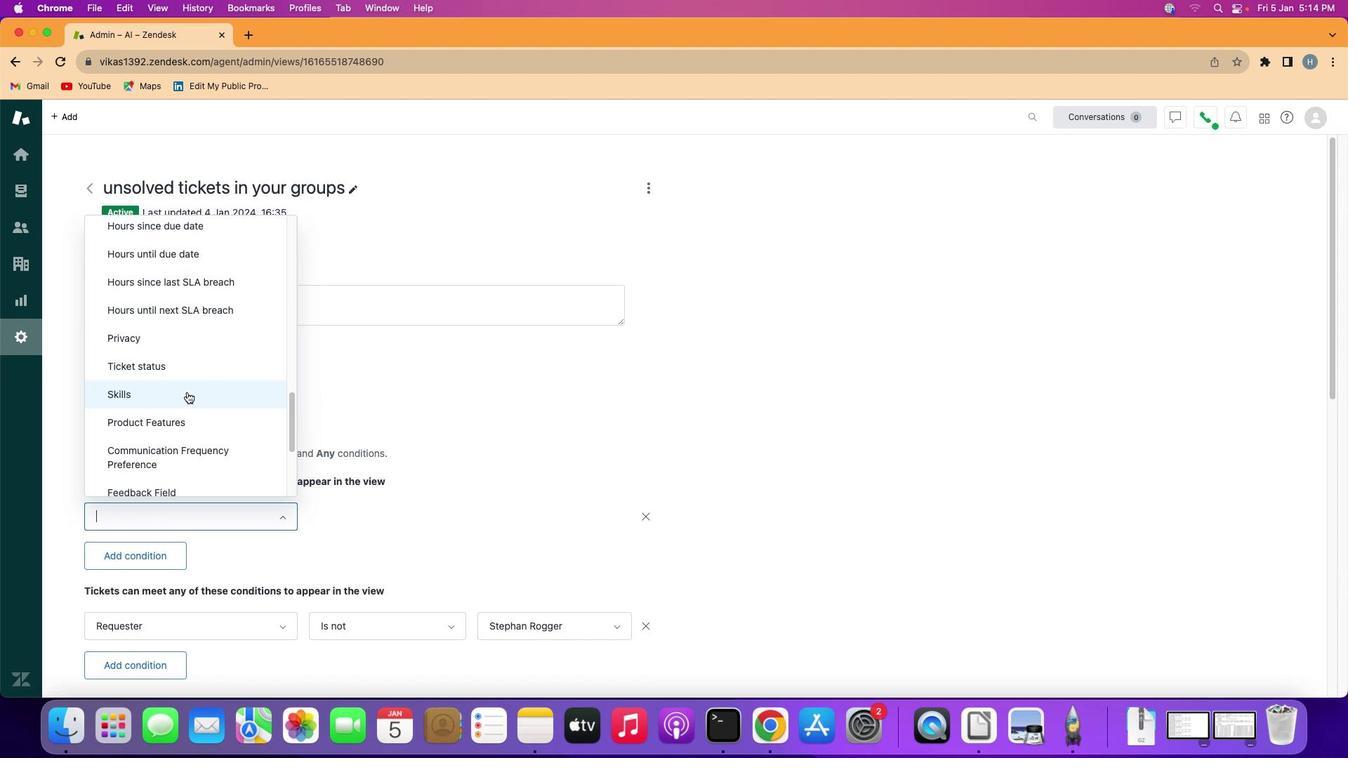 
Action: Mouse pressed left at (194, 399)
Screenshot: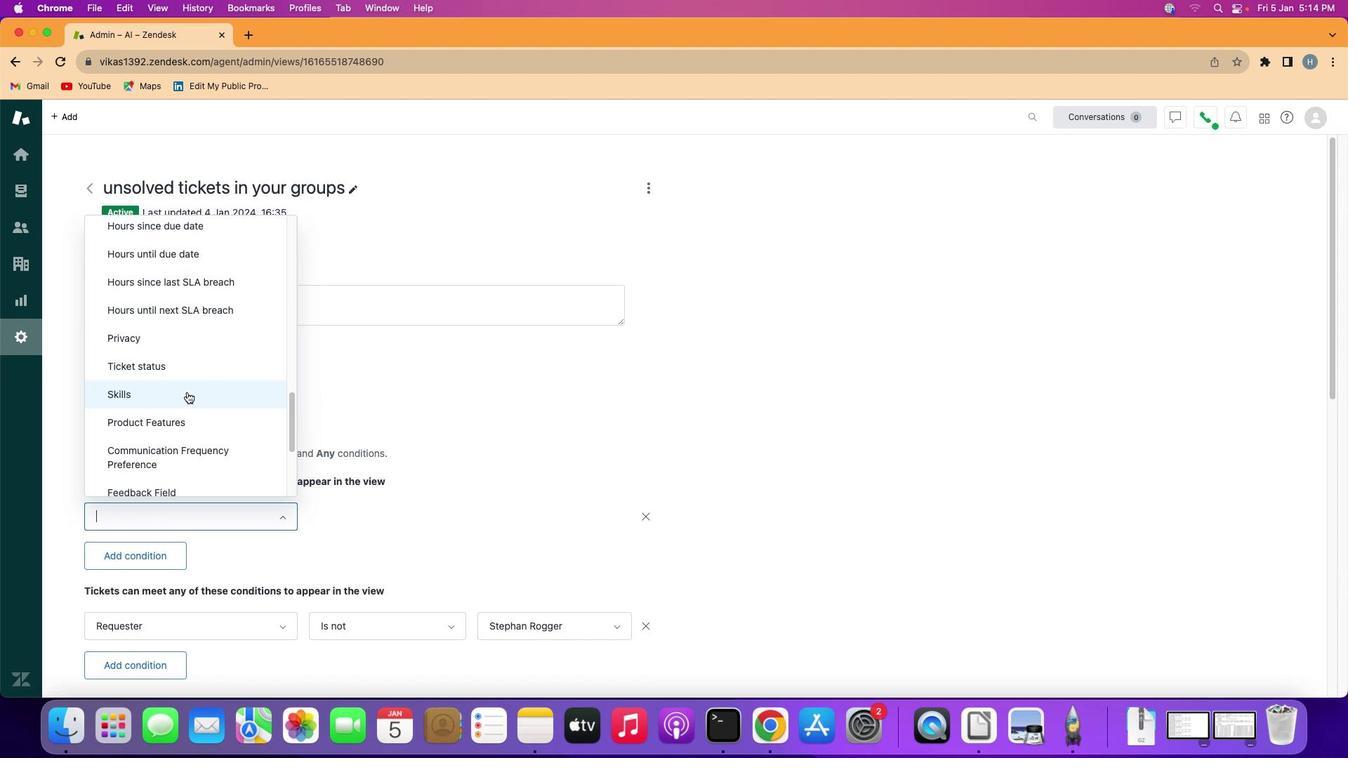 
Action: Mouse moved to (405, 534)
Screenshot: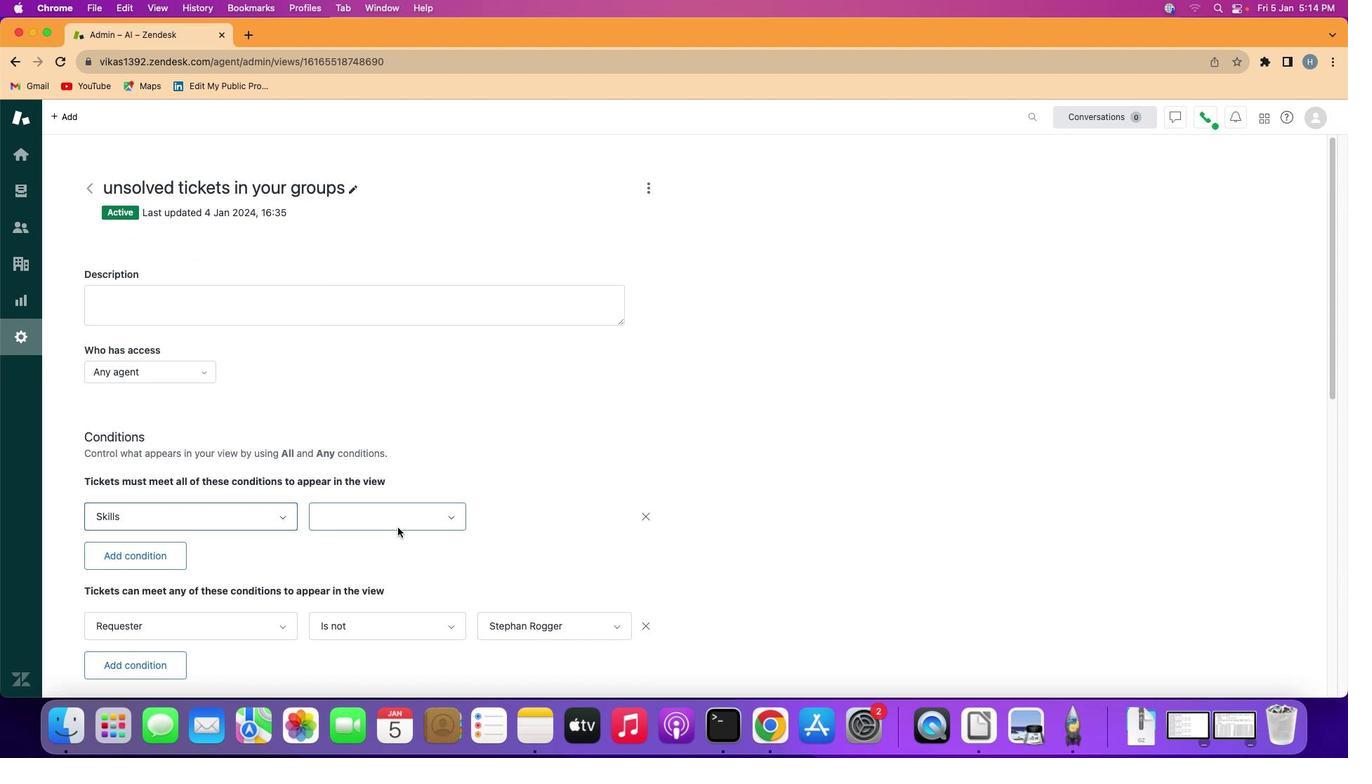 
Action: Mouse pressed left at (405, 534)
Screenshot: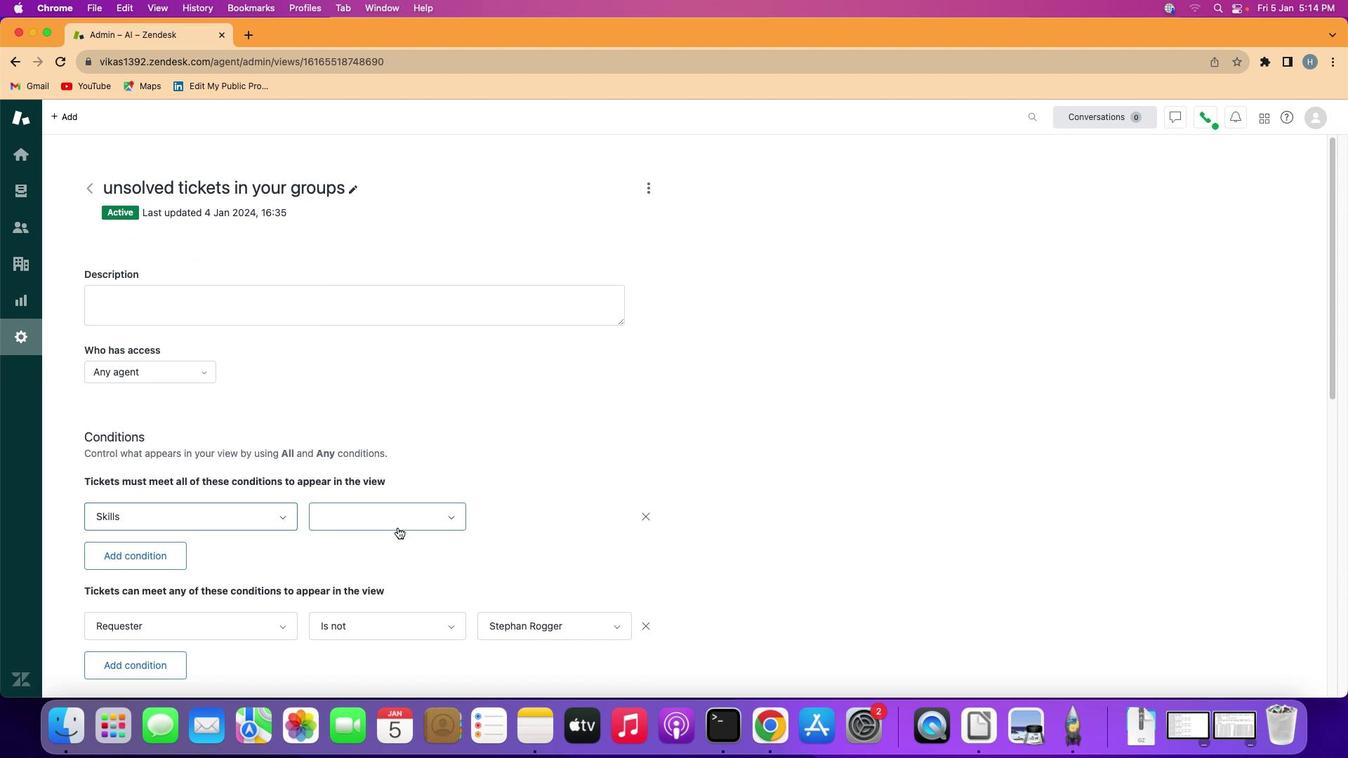 
Action: Mouse moved to (394, 565)
Screenshot: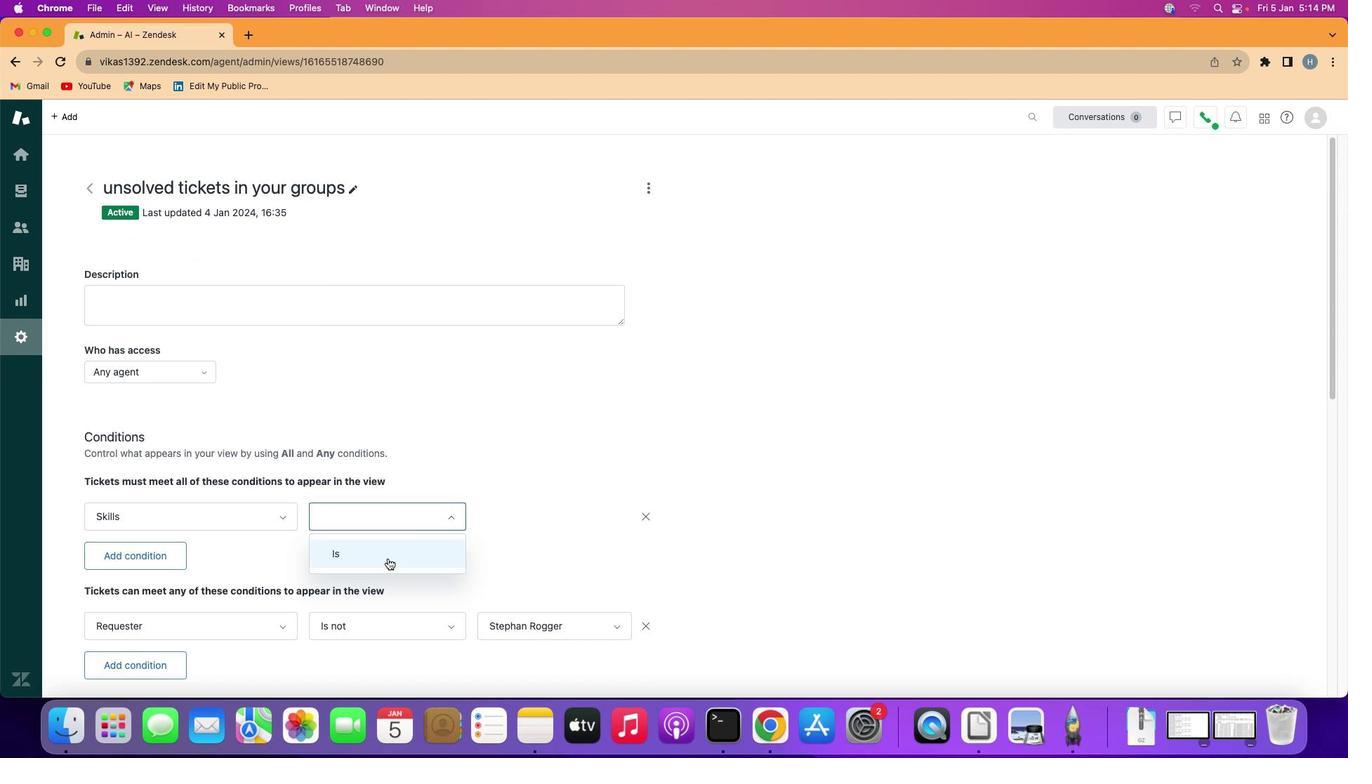 
Action: Mouse pressed left at (394, 565)
Screenshot: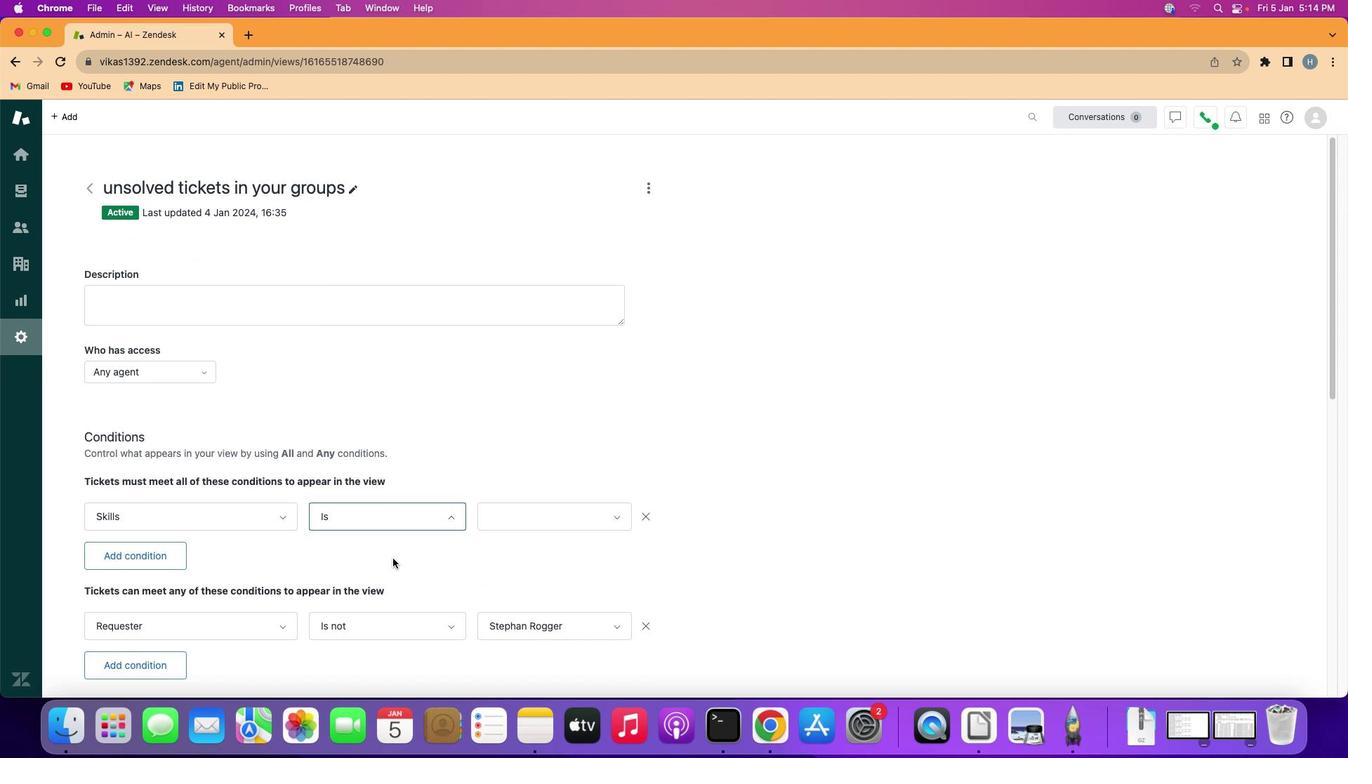 
Action: Mouse moved to (545, 533)
Screenshot: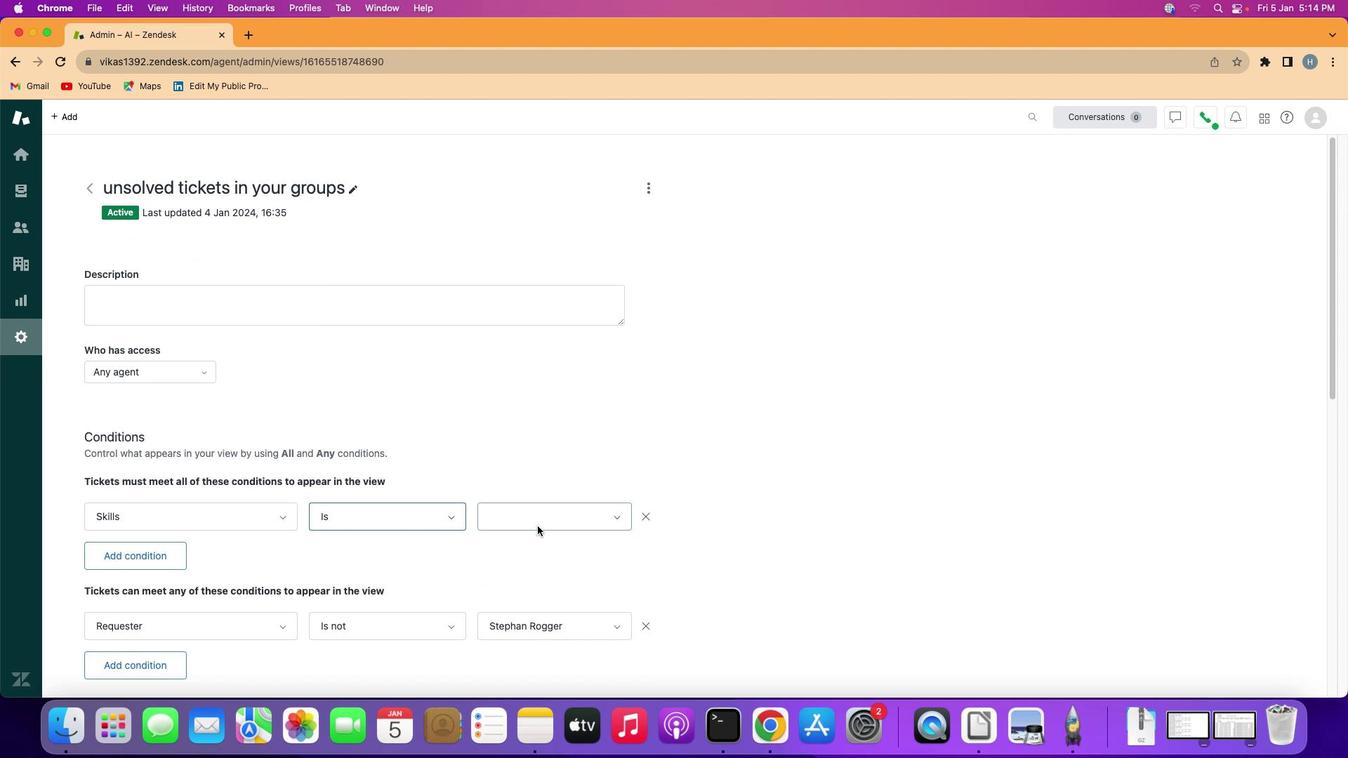 
Action: Mouse pressed left at (545, 533)
Screenshot: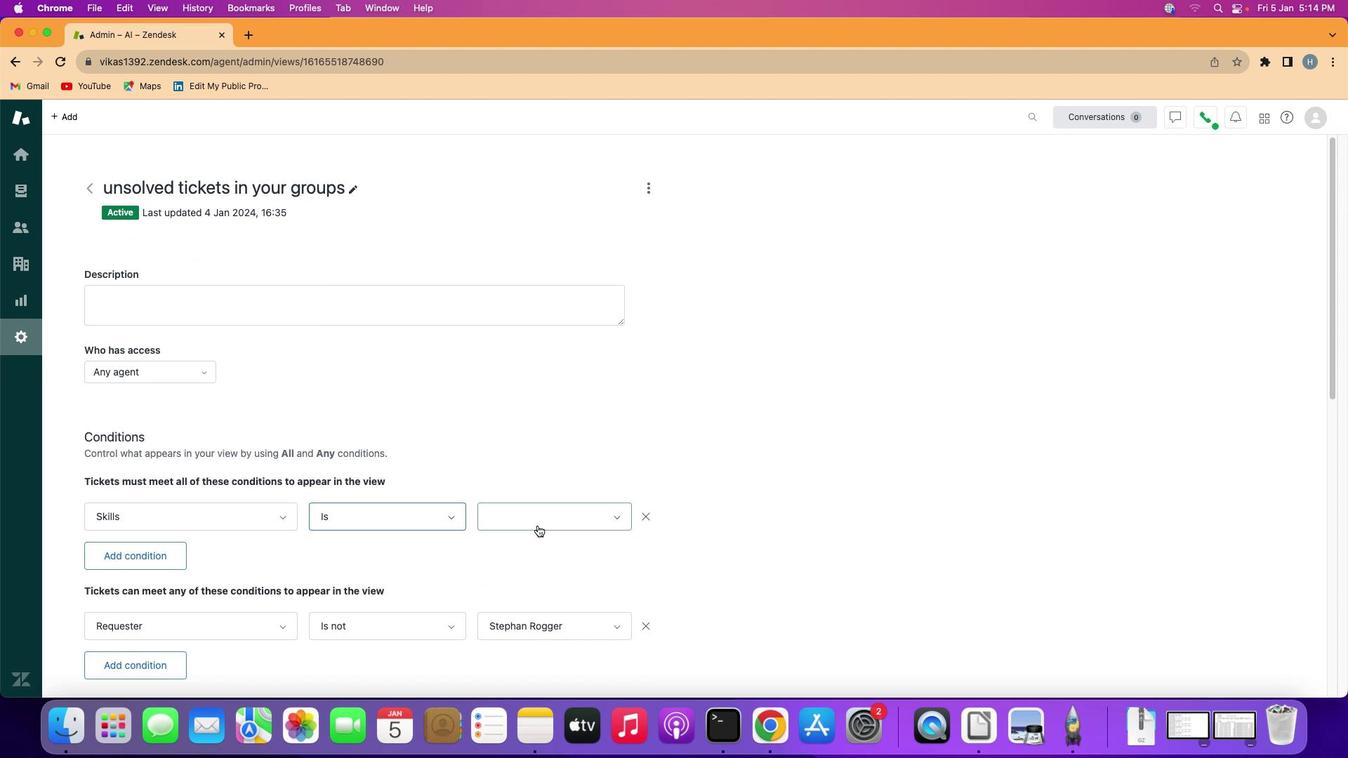 
Action: Mouse moved to (543, 585)
Screenshot: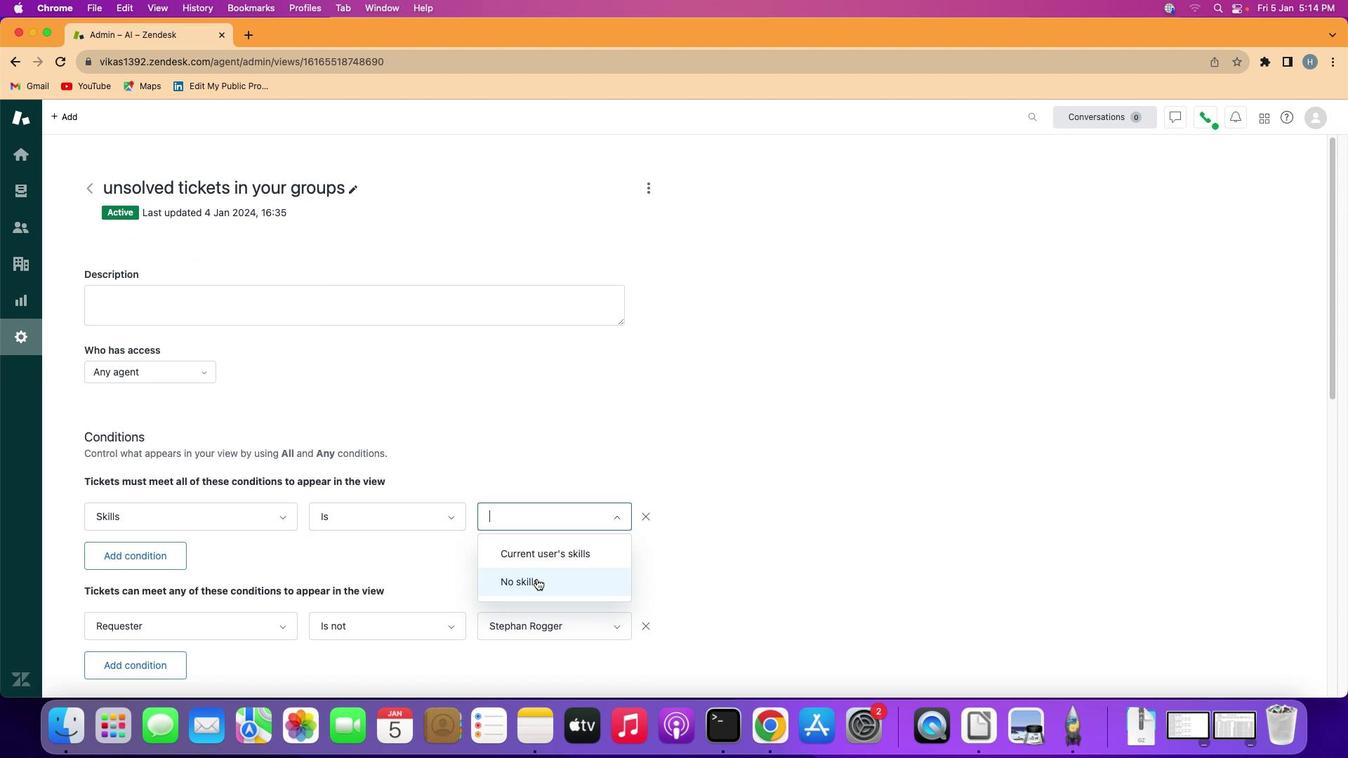 
Action: Mouse pressed left at (543, 585)
Screenshot: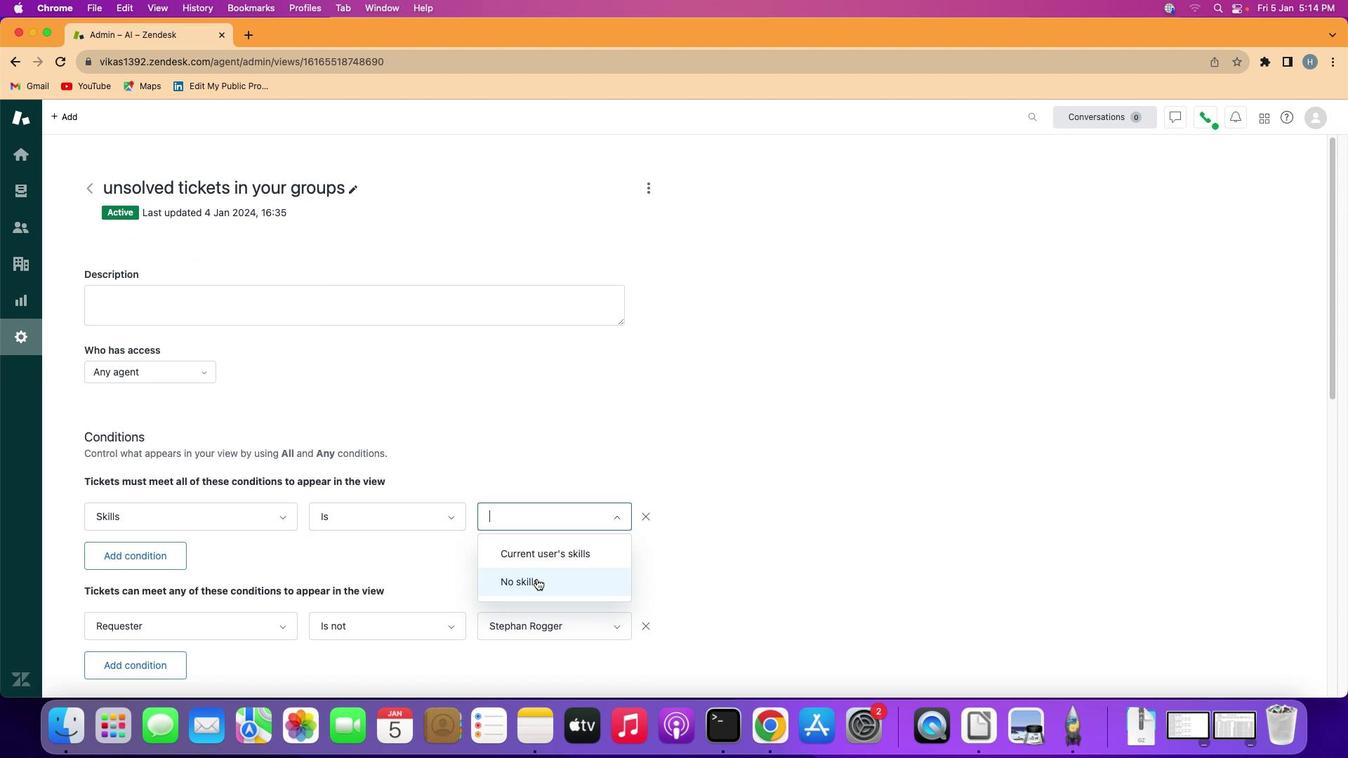 
Action: Mouse moved to (556, 557)
Screenshot: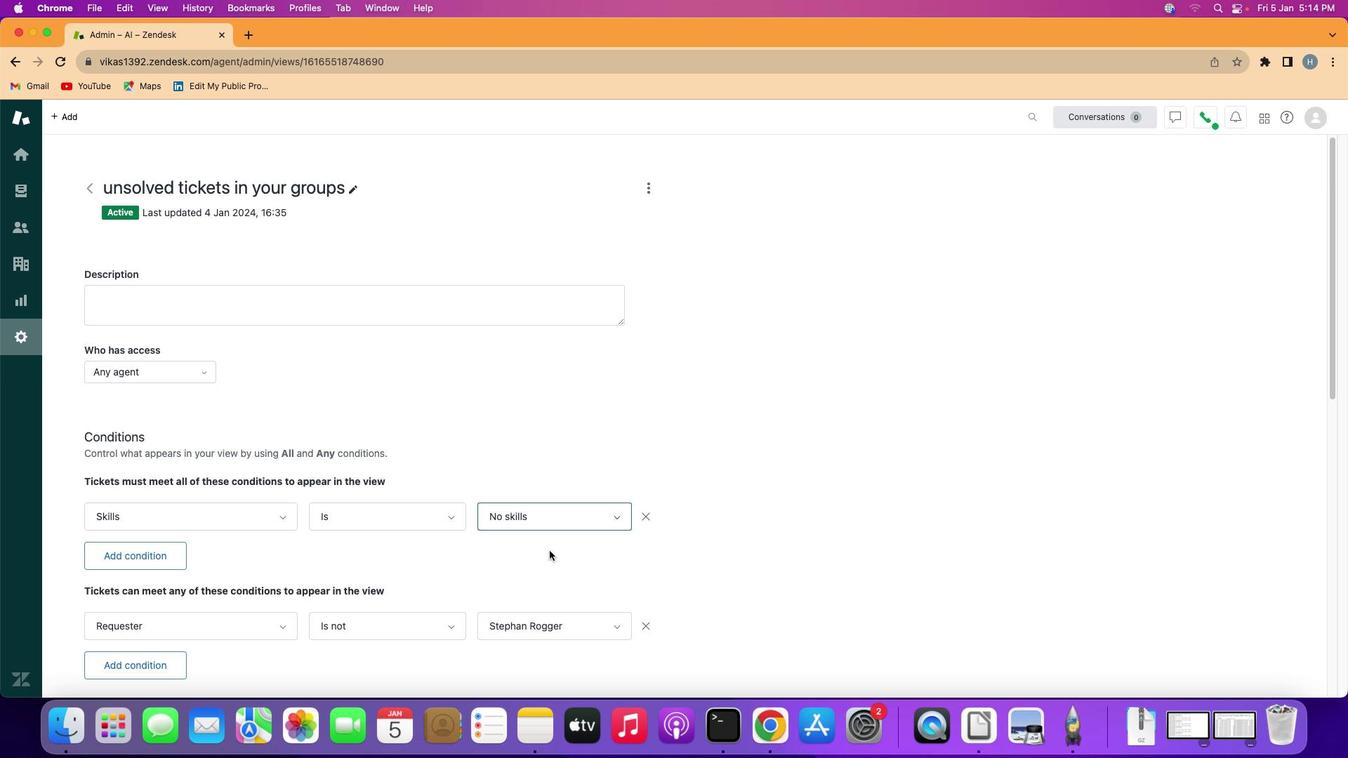 
